 Task: Learn more about newsletters.
Action: Mouse moved to (223, 381)
Screenshot: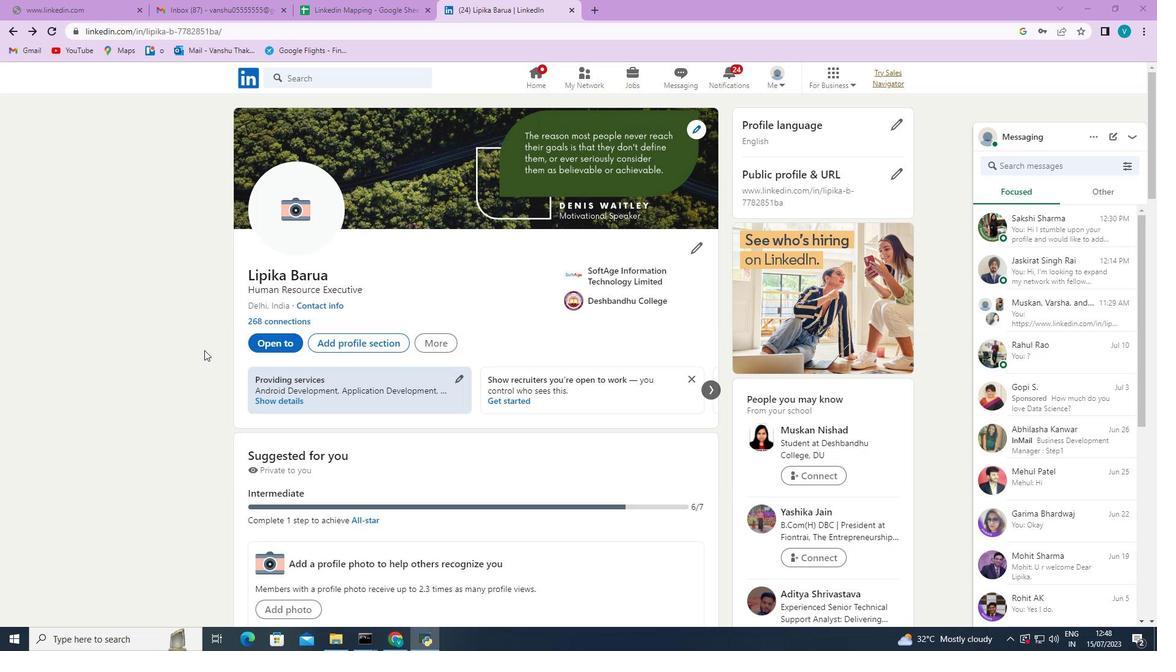 
Action: Mouse scrolled (223, 381) with delta (0, 0)
Screenshot: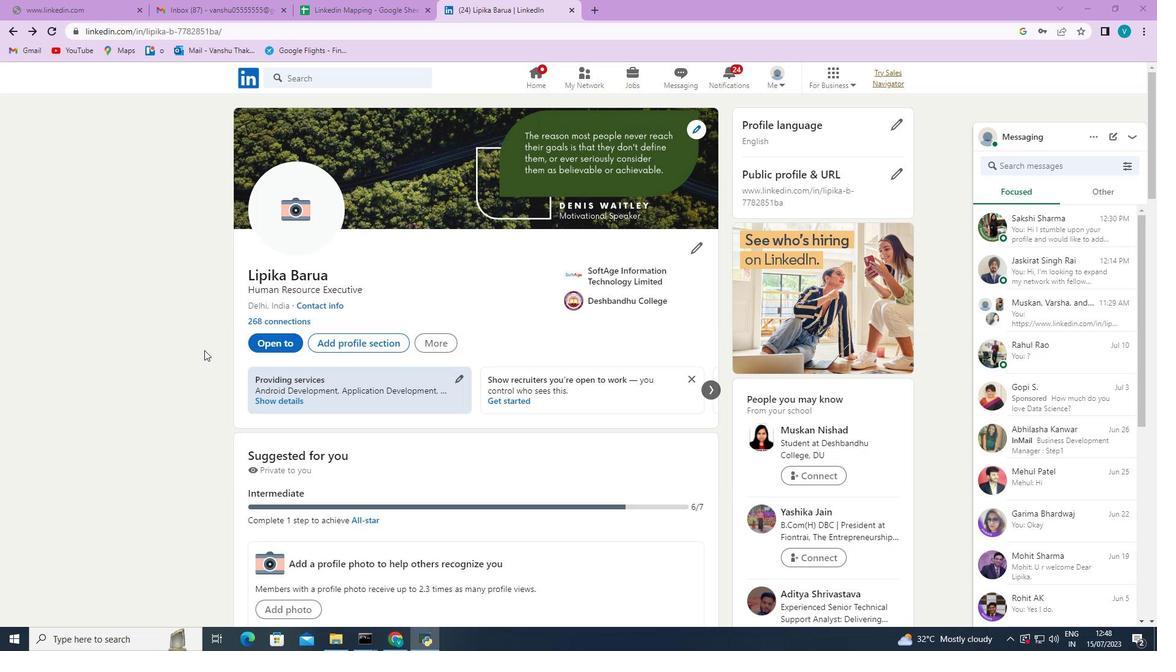 
Action: Mouse scrolled (223, 381) with delta (0, 0)
Screenshot: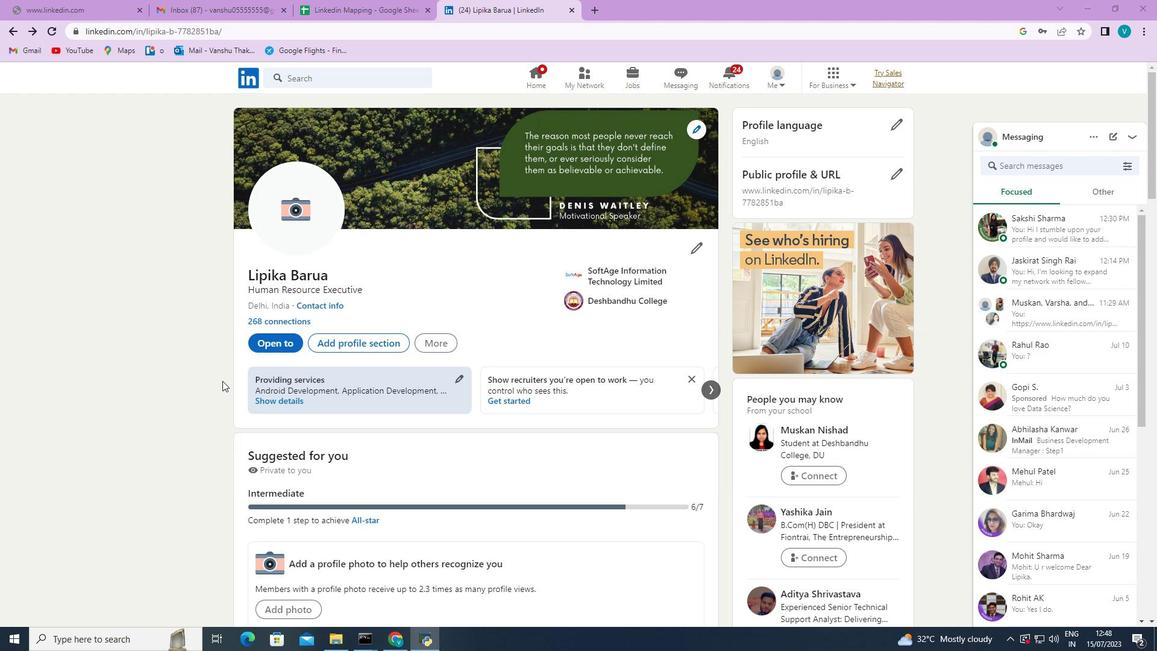 
Action: Mouse moved to (223, 385)
Screenshot: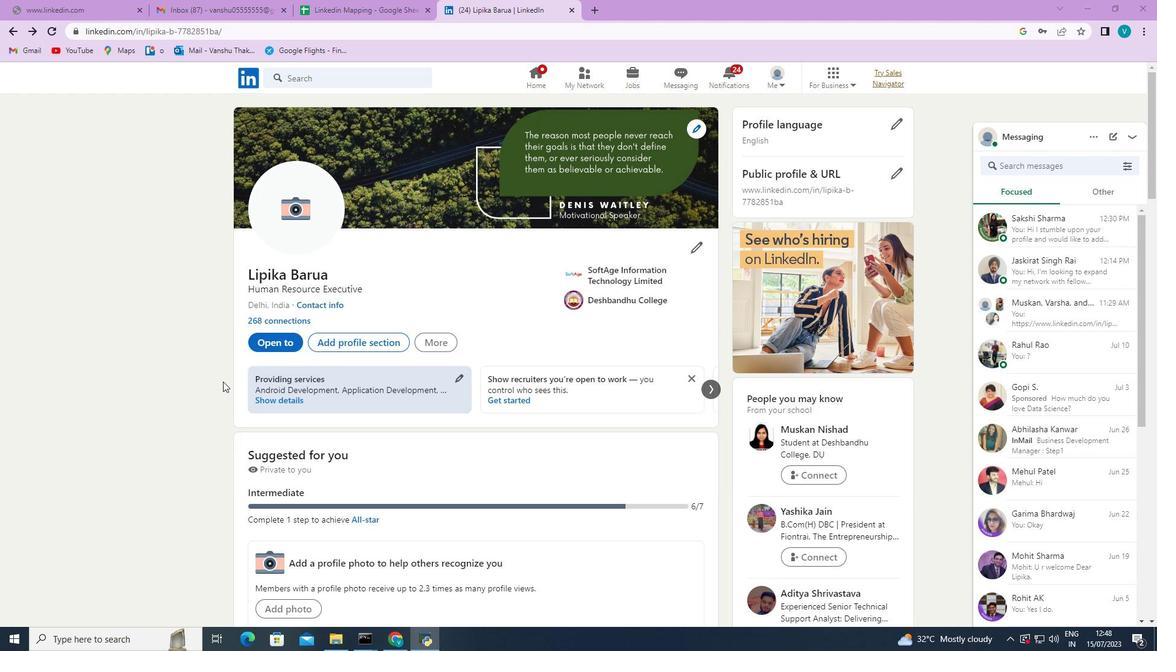 
Action: Mouse scrolled (223, 384) with delta (0, 0)
Screenshot: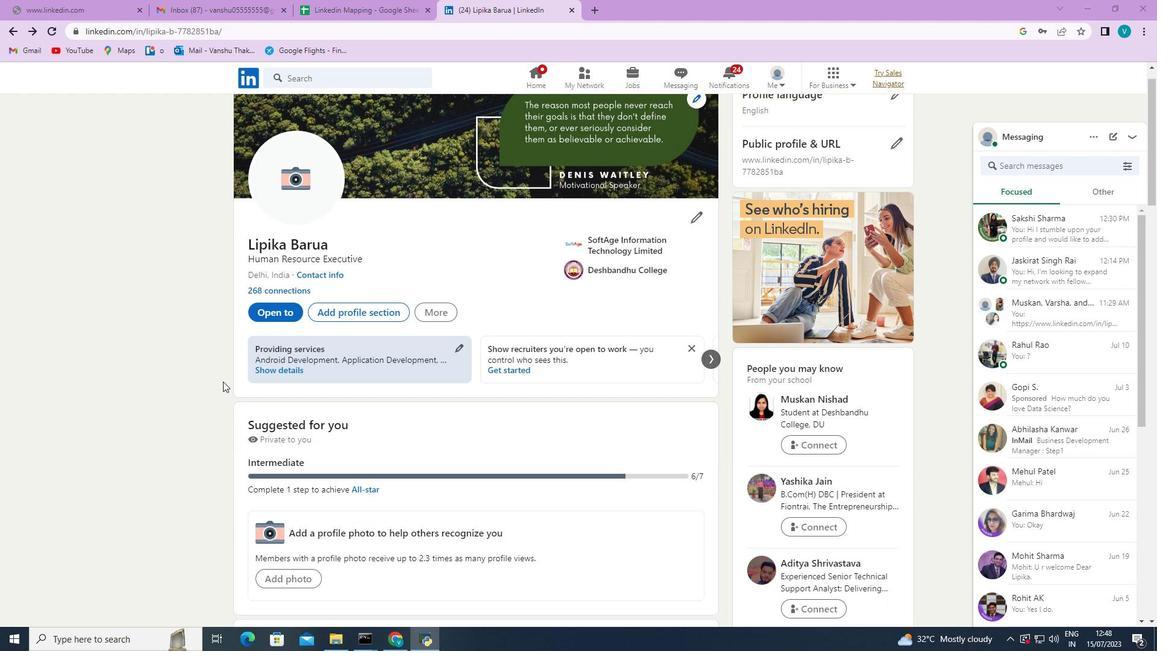 
Action: Mouse moved to (224, 387)
Screenshot: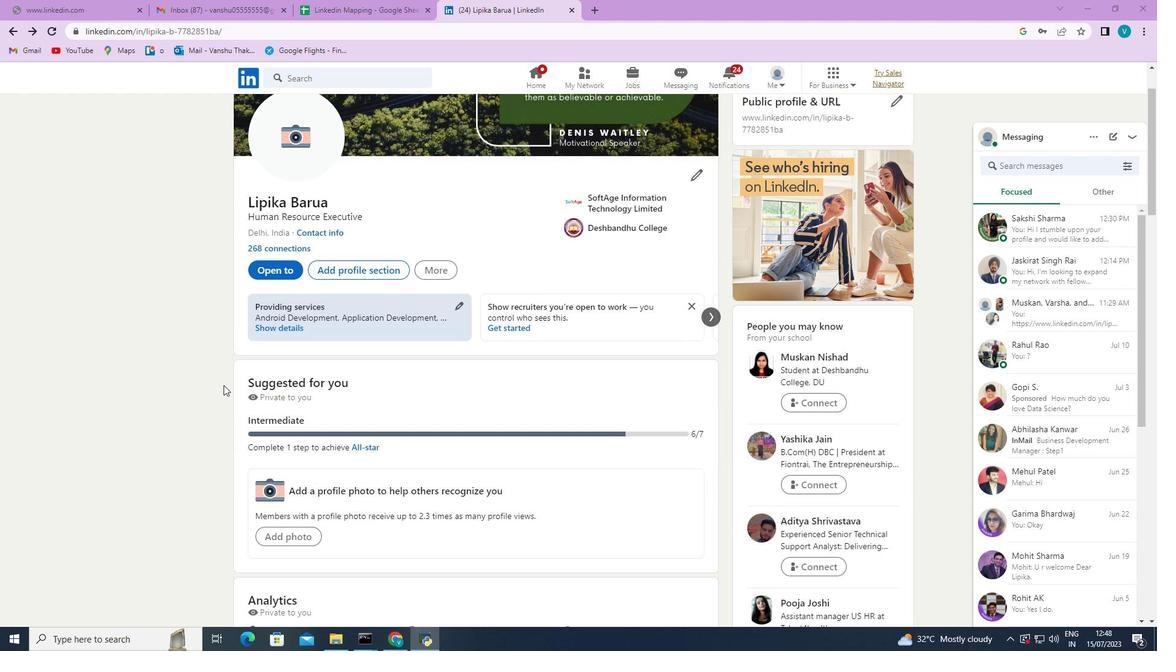 
Action: Mouse scrolled (224, 387) with delta (0, 0)
Screenshot: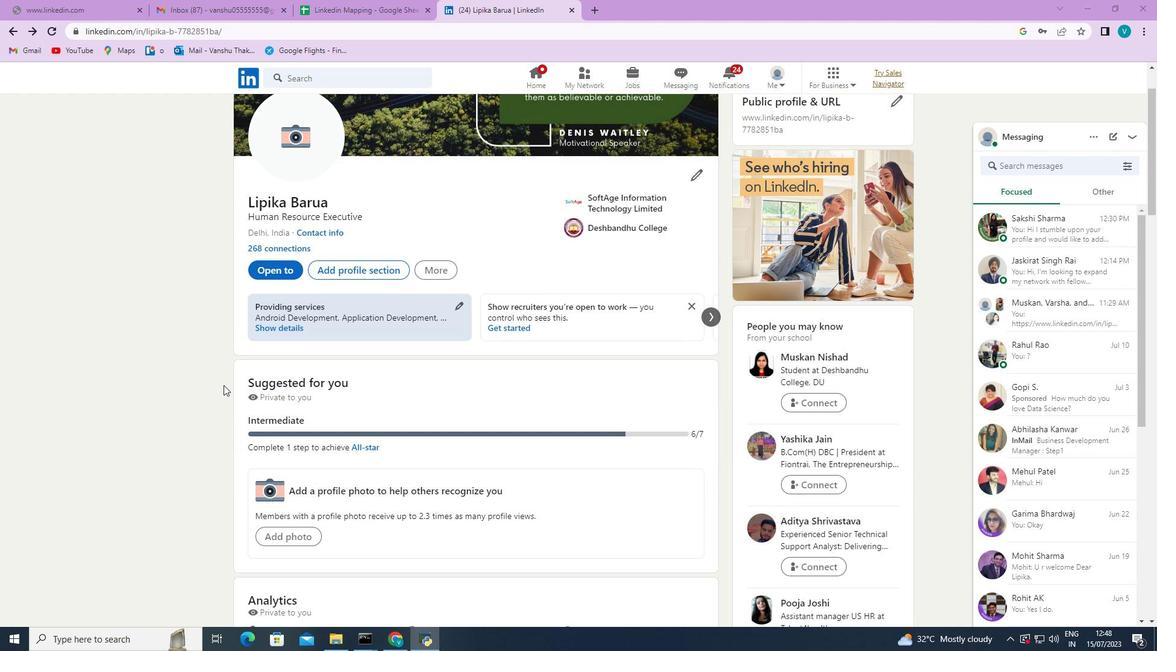 
Action: Mouse moved to (224, 389)
Screenshot: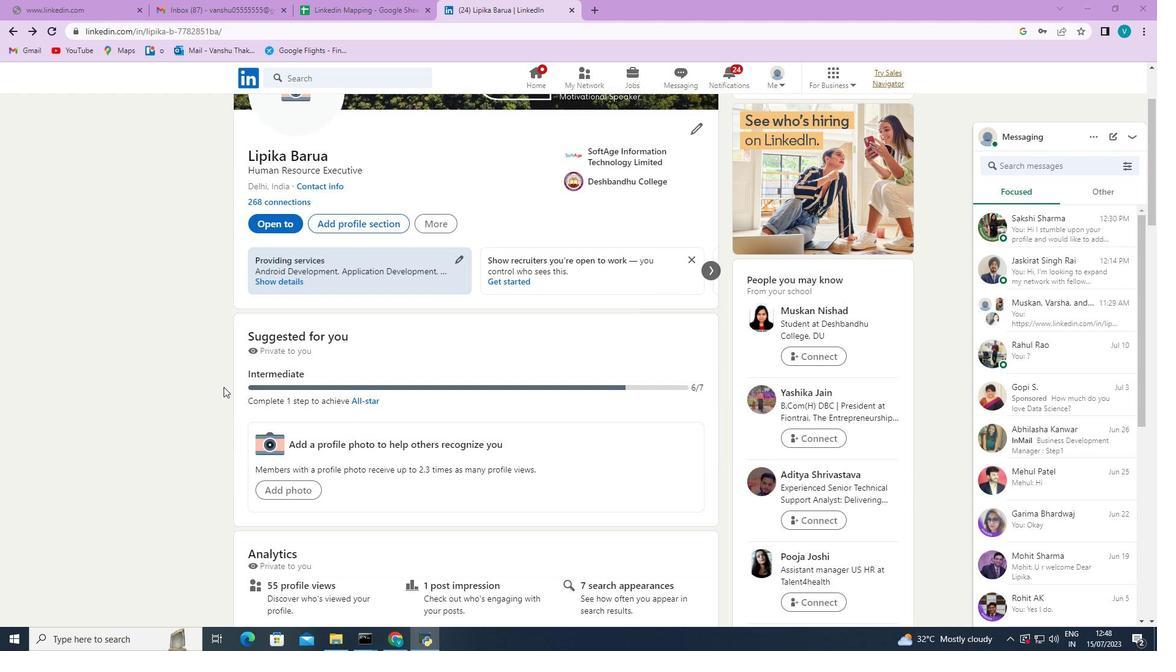 
Action: Mouse scrolled (224, 388) with delta (0, 0)
Screenshot: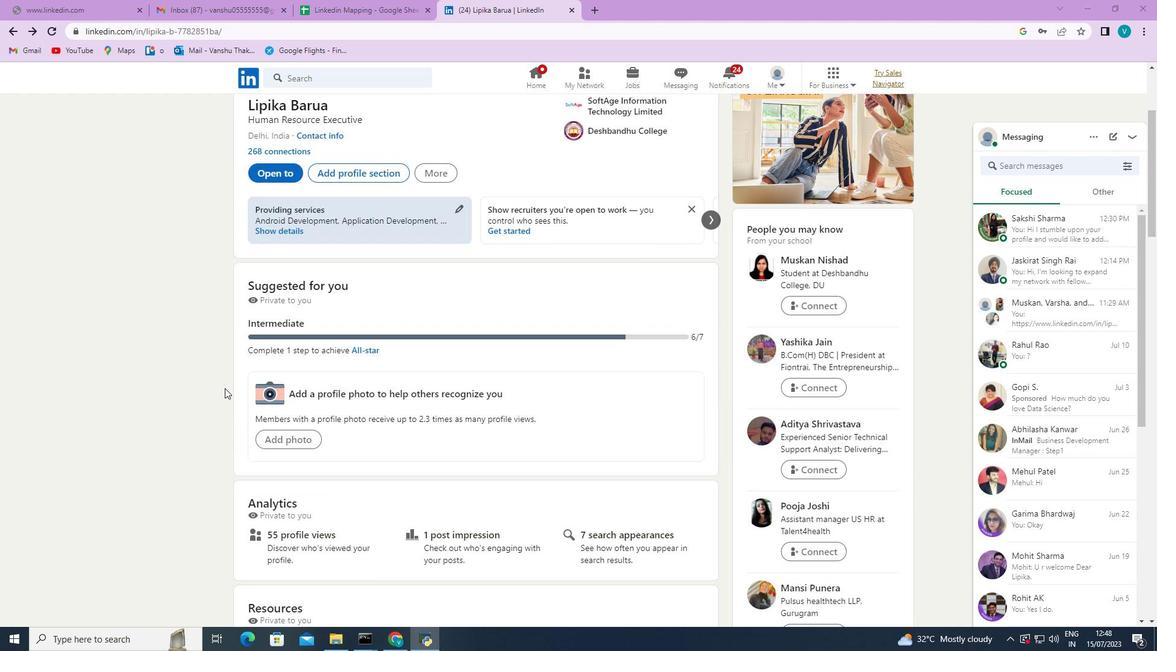 
Action: Mouse moved to (224, 390)
Screenshot: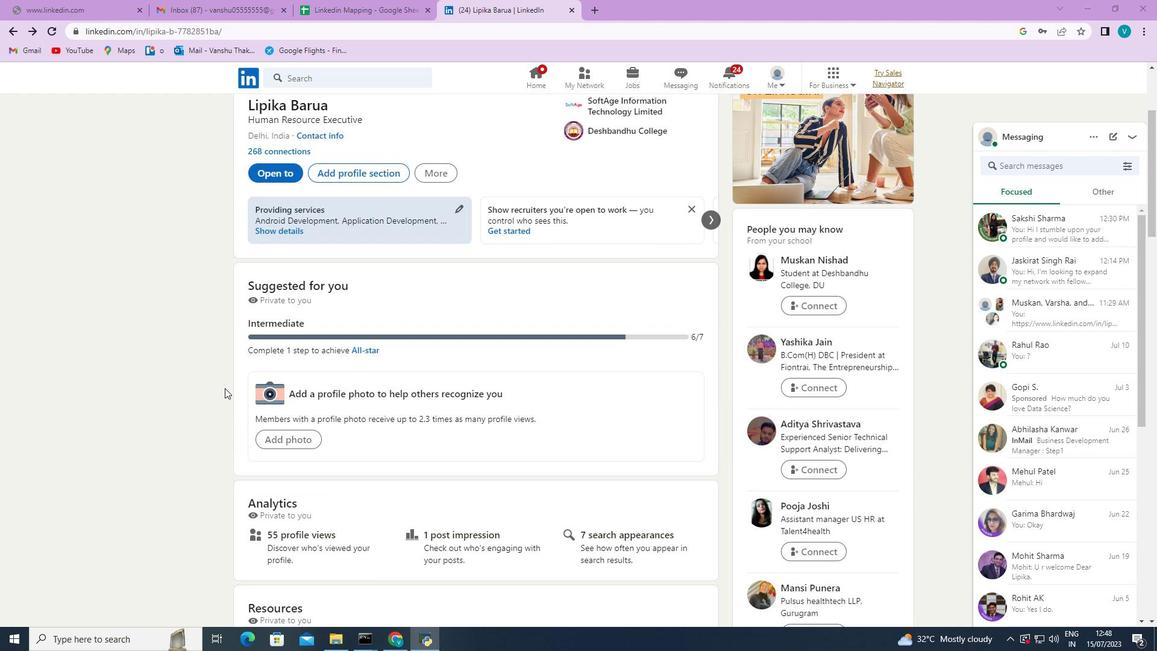 
Action: Mouse scrolled (224, 389) with delta (0, 0)
Screenshot: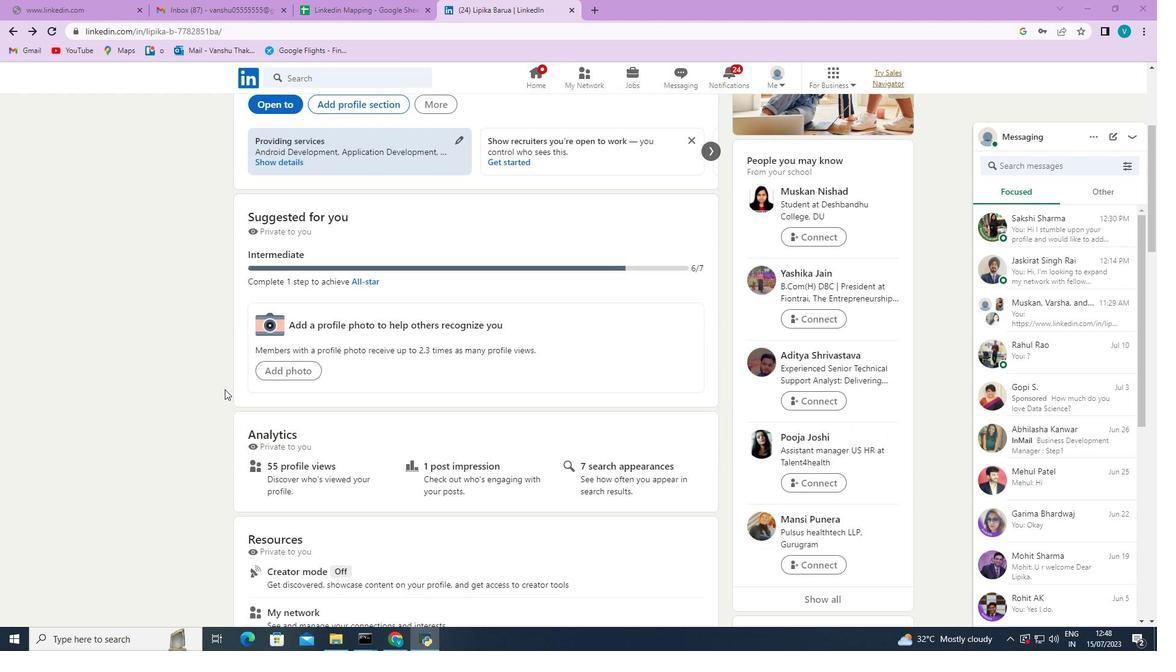 
Action: Mouse scrolled (224, 389) with delta (0, 0)
Screenshot: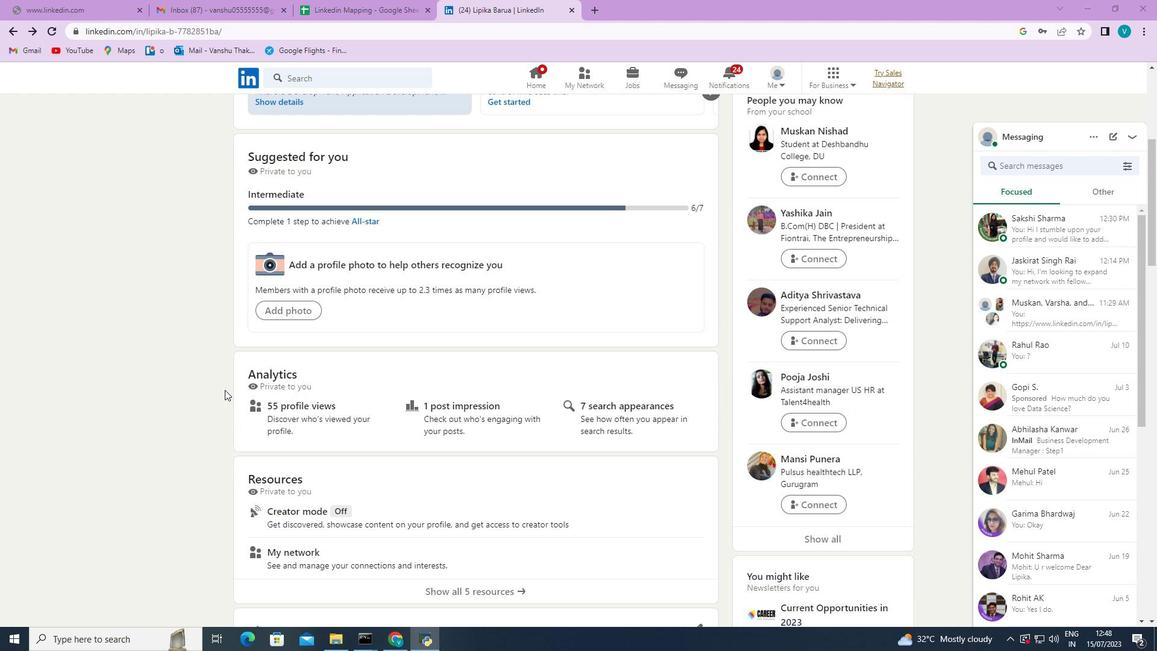 
Action: Mouse moved to (283, 388)
Screenshot: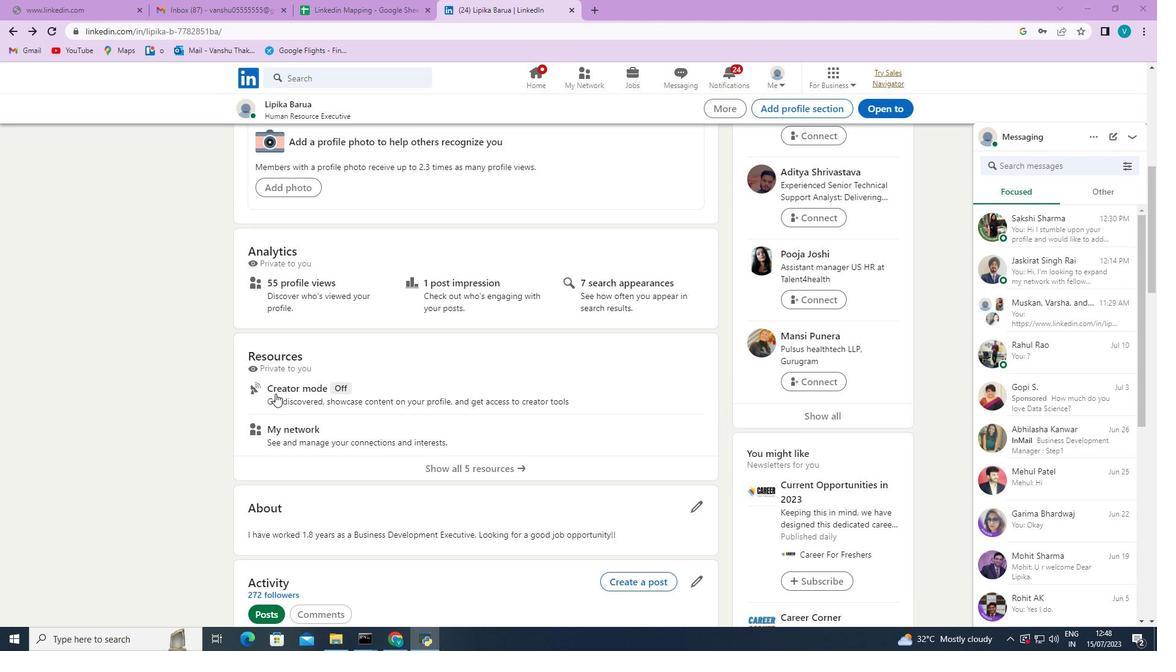 
Action: Mouse pressed left at (283, 388)
Screenshot: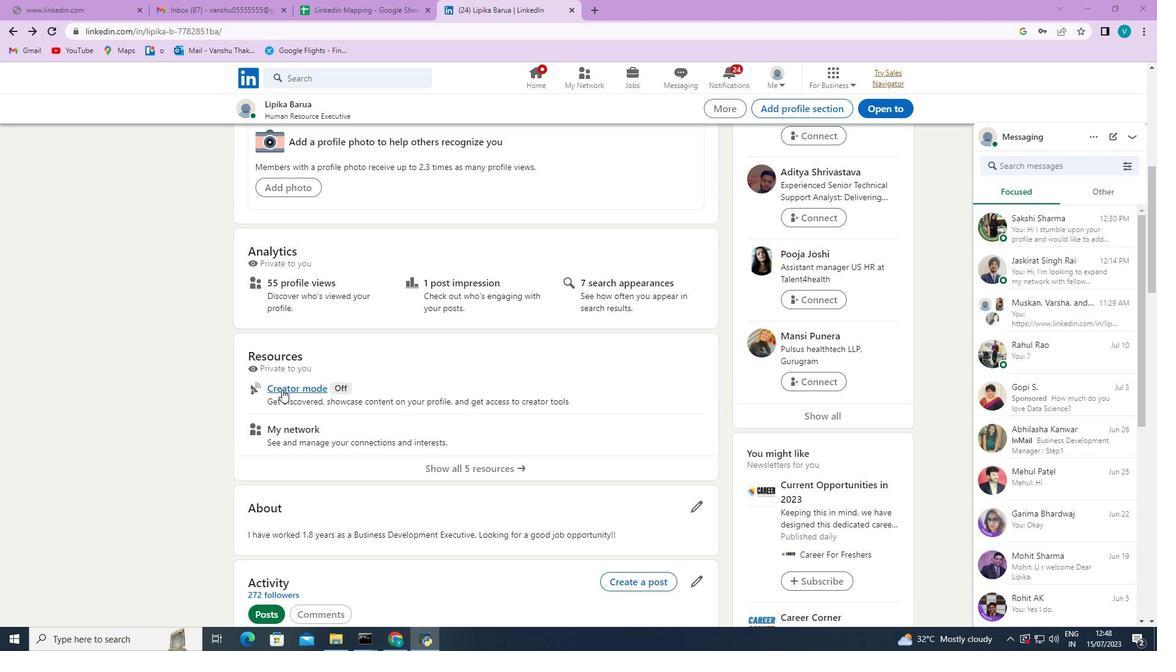 
Action: Mouse moved to (762, 528)
Screenshot: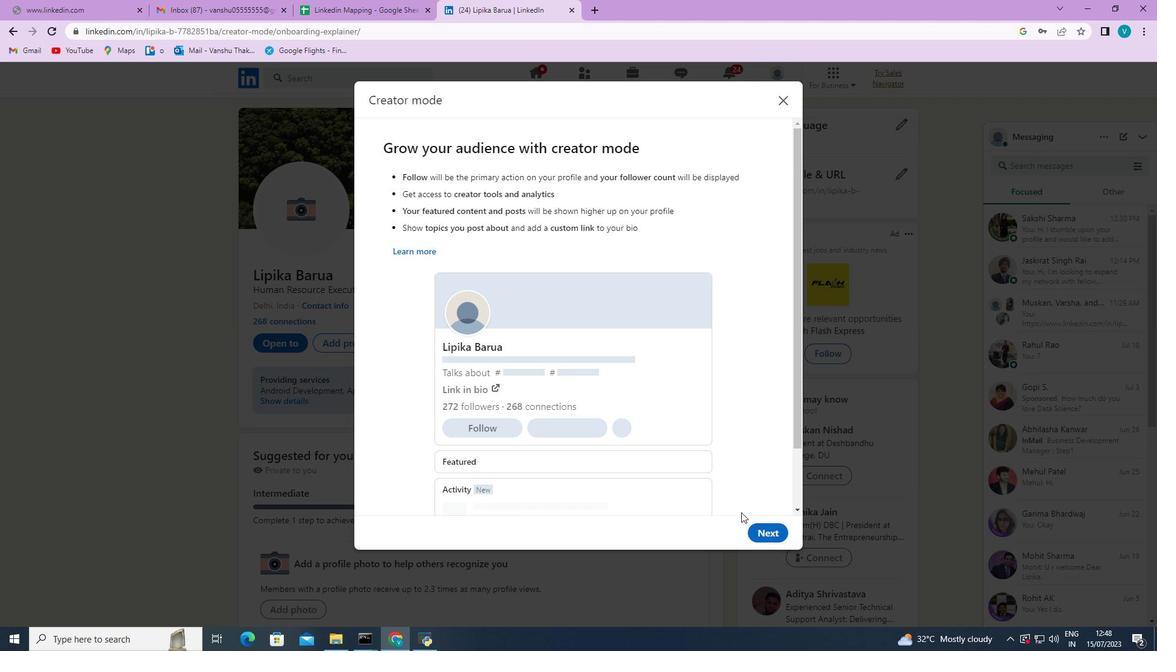 
Action: Mouse pressed left at (762, 528)
Screenshot: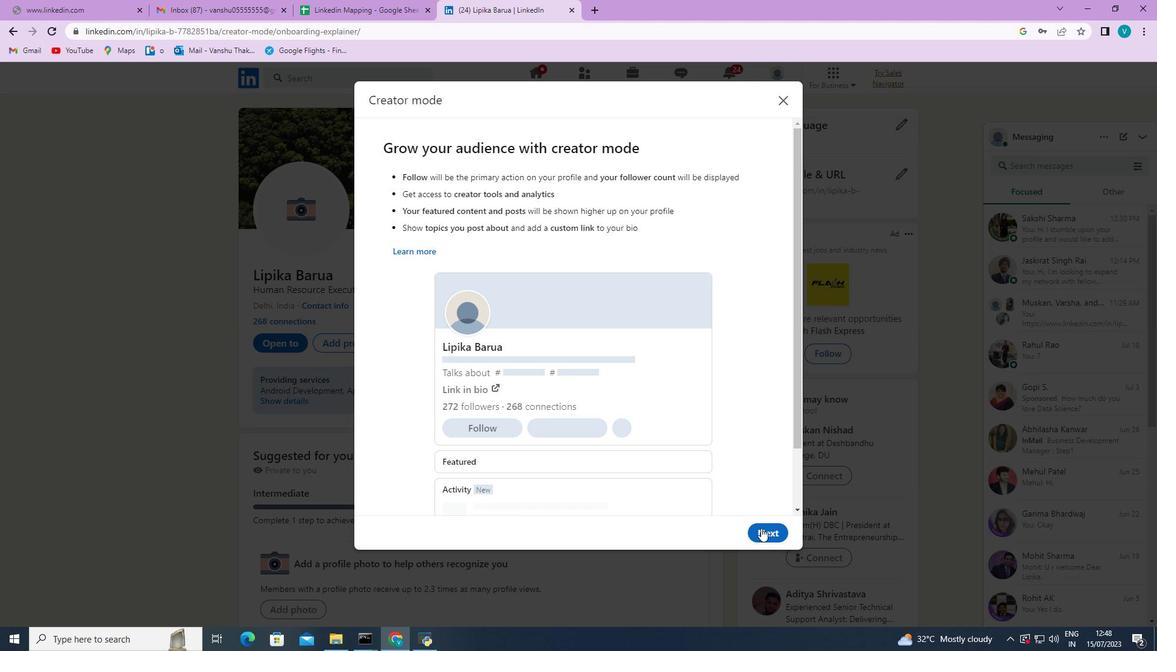 
Action: Mouse moved to (774, 372)
Screenshot: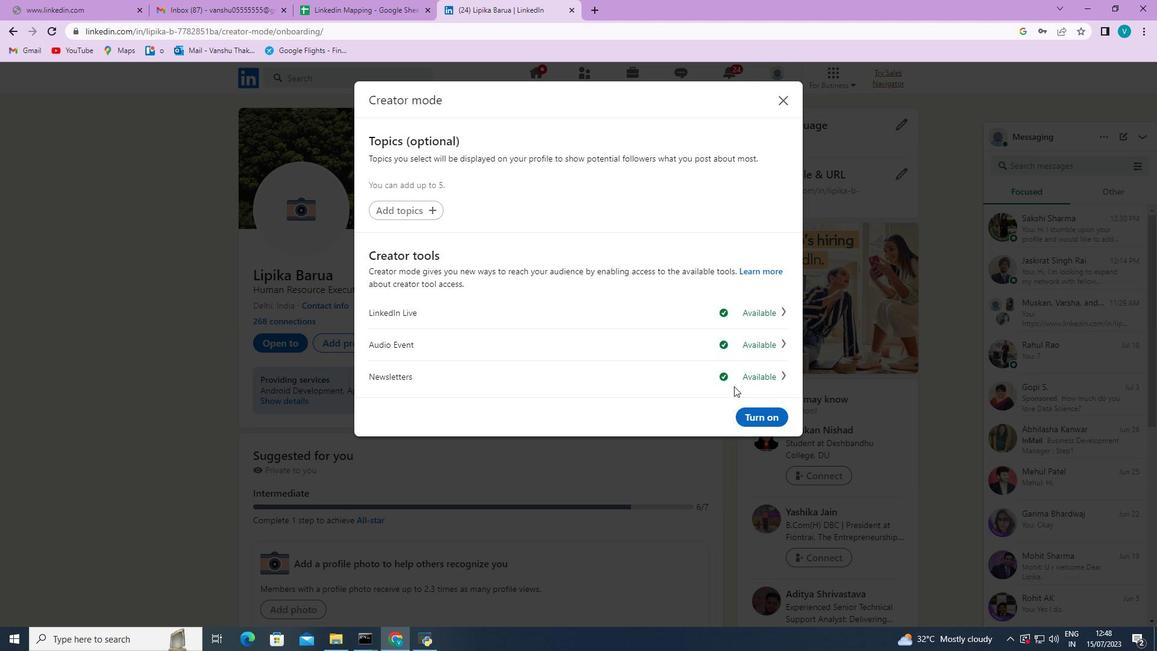 
Action: Mouse pressed left at (774, 372)
Screenshot: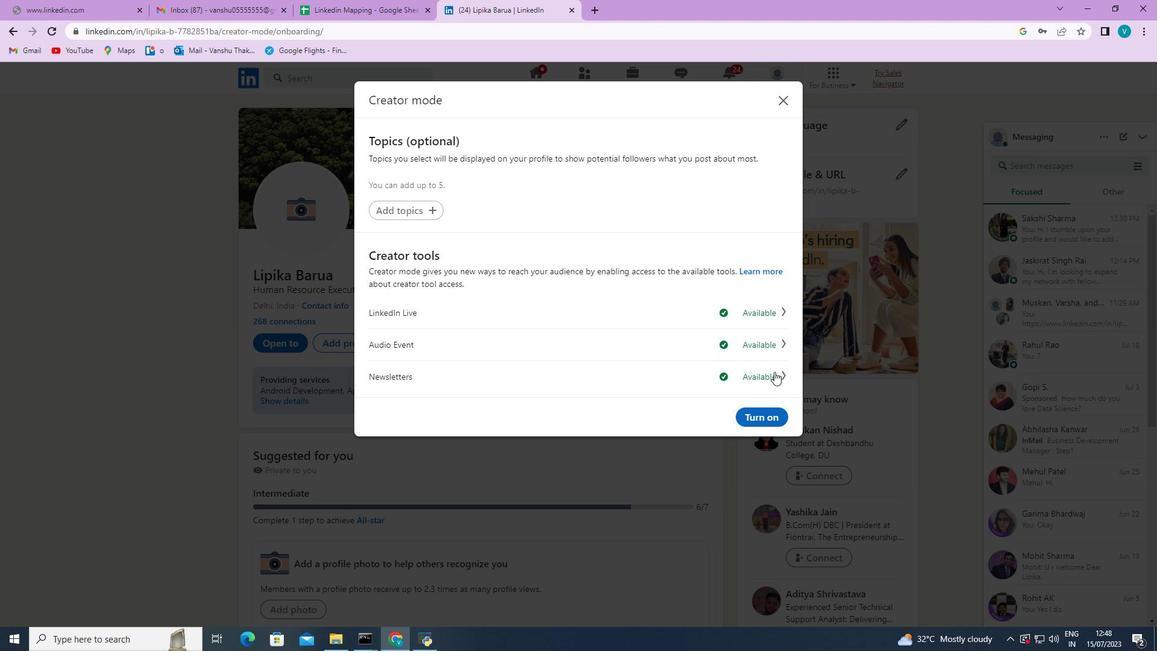 
Action: Mouse moved to (625, 277)
Screenshot: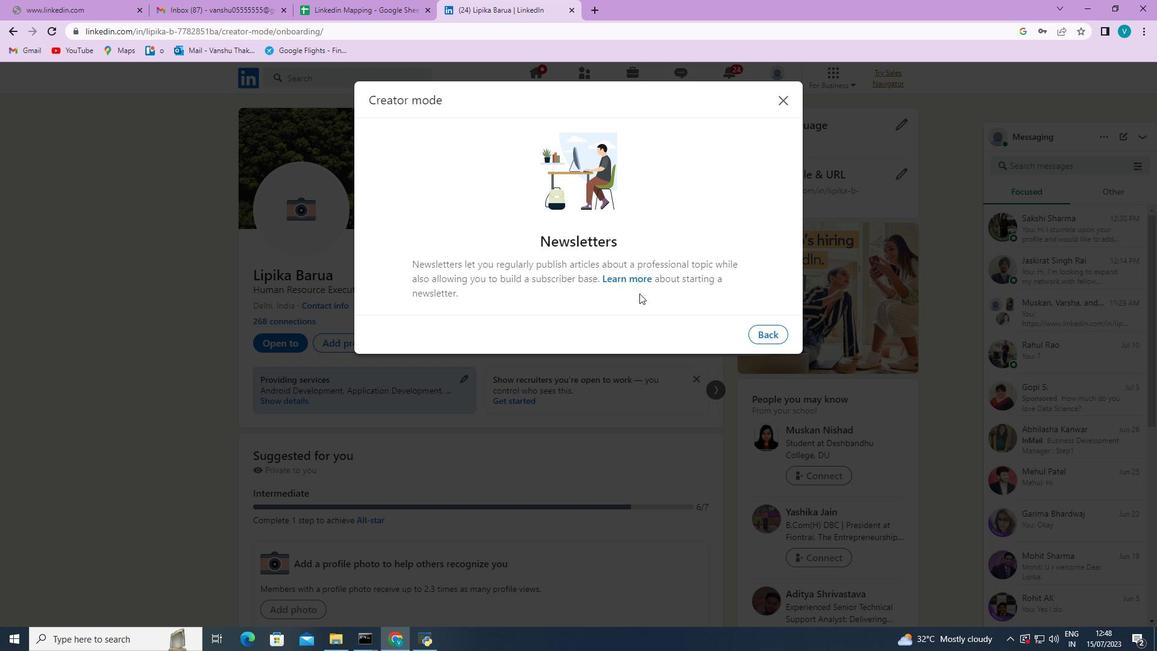 
Action: Mouse pressed left at (625, 277)
Screenshot: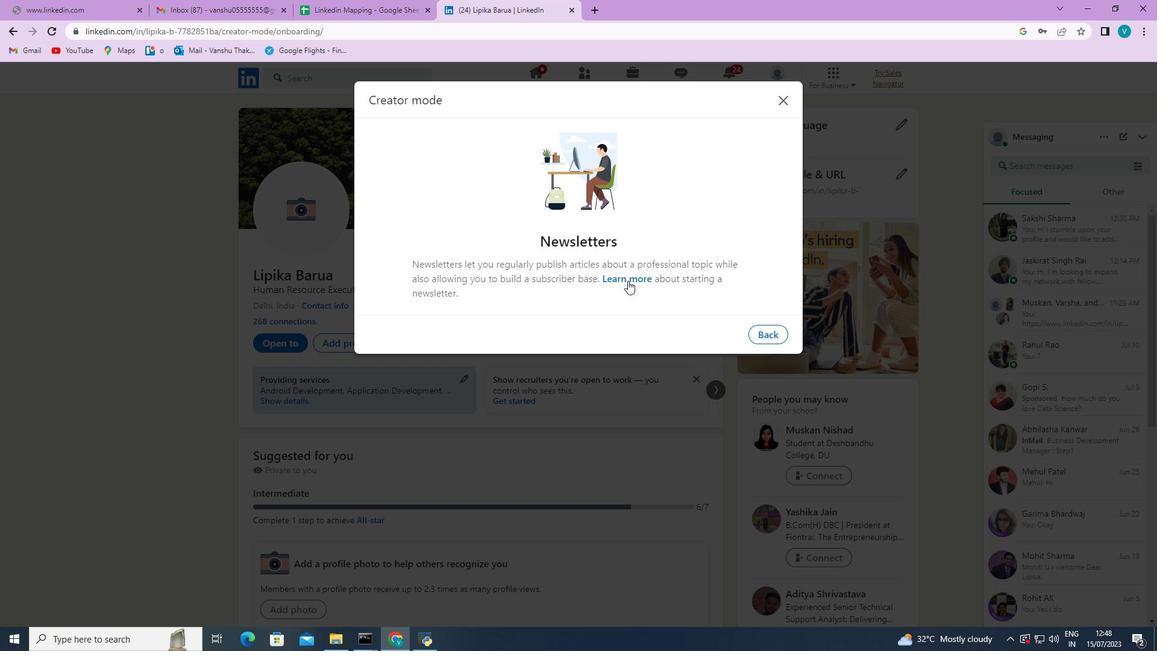 
Action: Mouse moved to (864, 383)
Screenshot: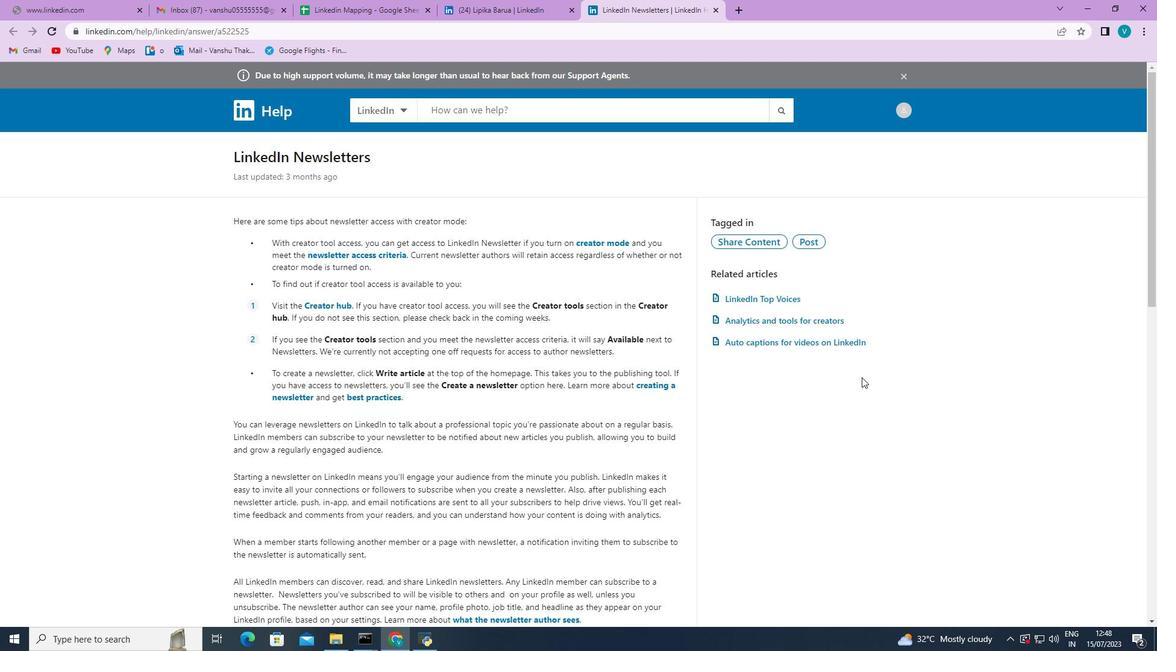 
Action: Mouse scrolled (864, 382) with delta (0, 0)
Screenshot: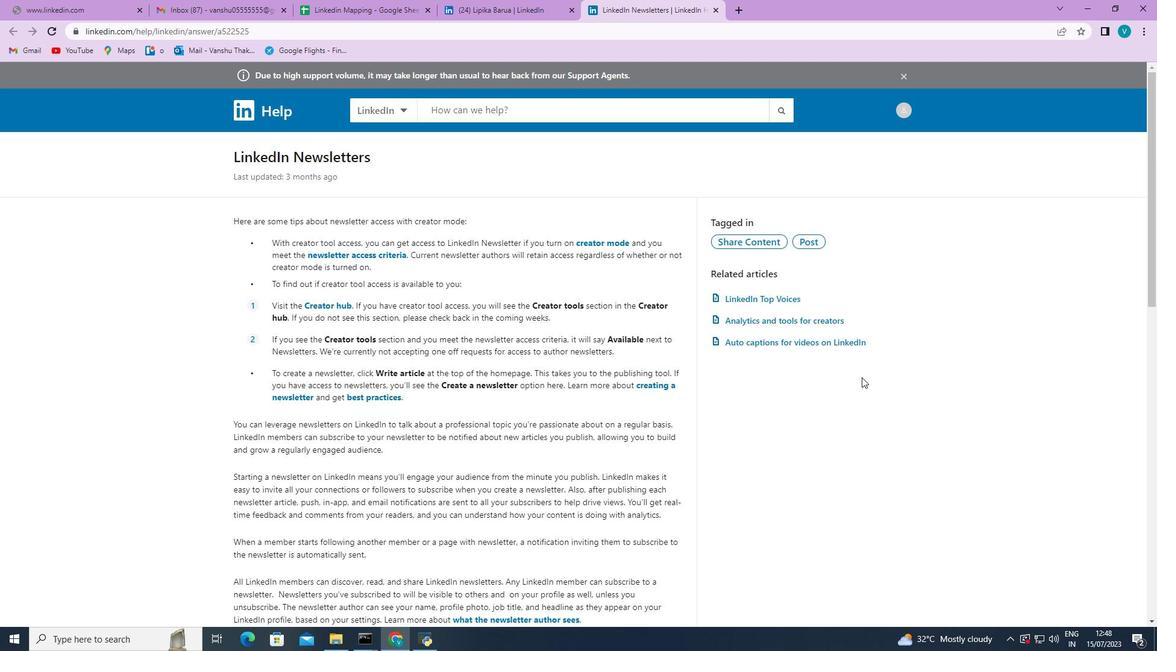 
Action: Mouse moved to (868, 388)
Screenshot: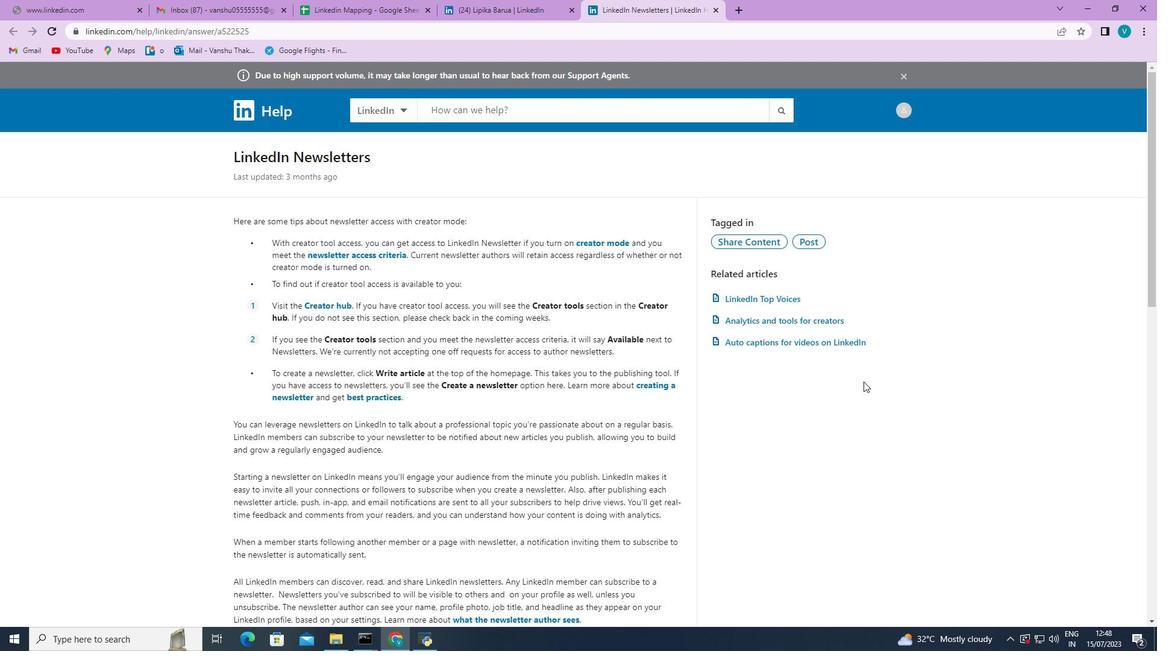 
Action: Mouse scrolled (868, 387) with delta (0, 0)
Screenshot: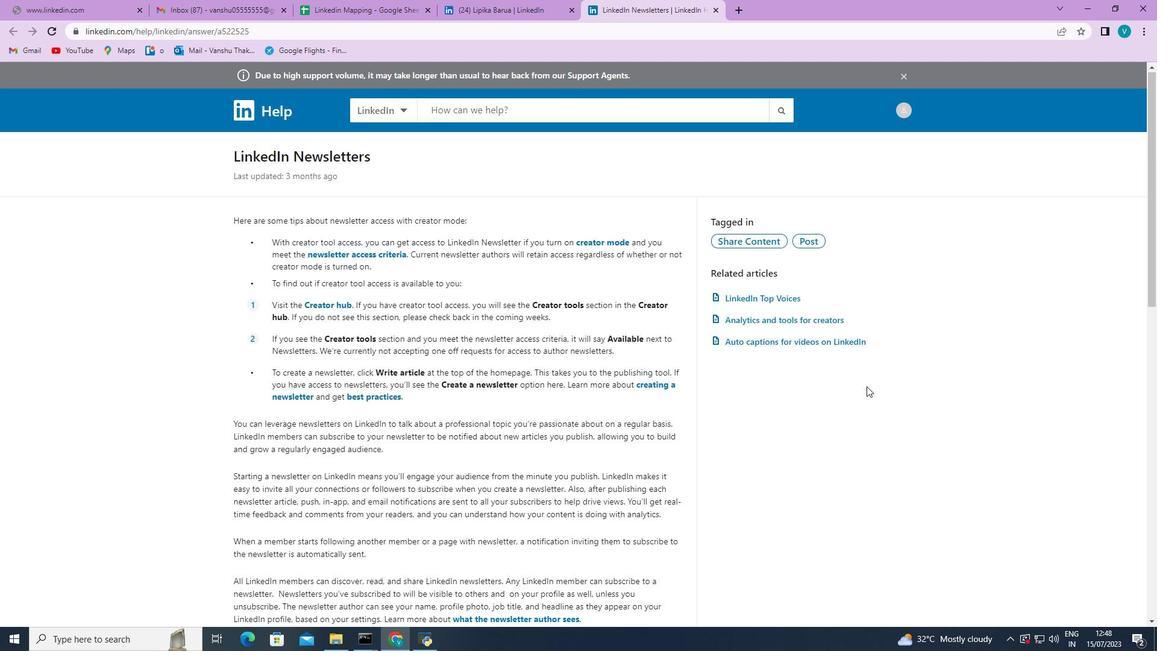 
Action: Mouse moved to (869, 390)
Screenshot: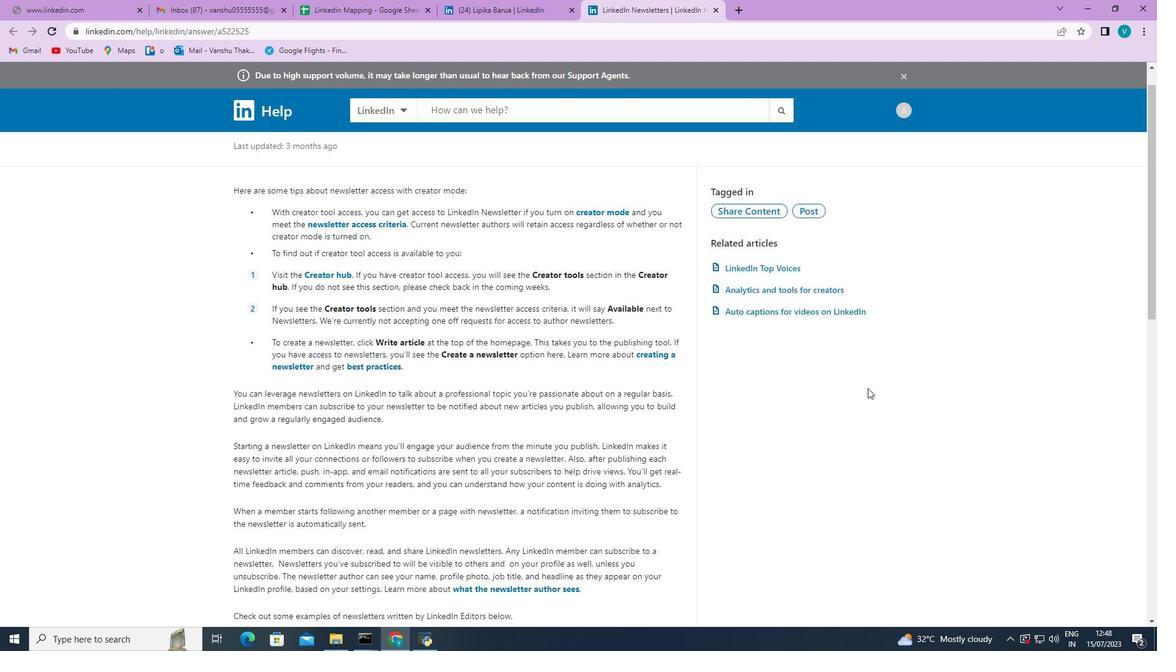 
Action: Mouse scrolled (869, 390) with delta (0, 0)
Screenshot: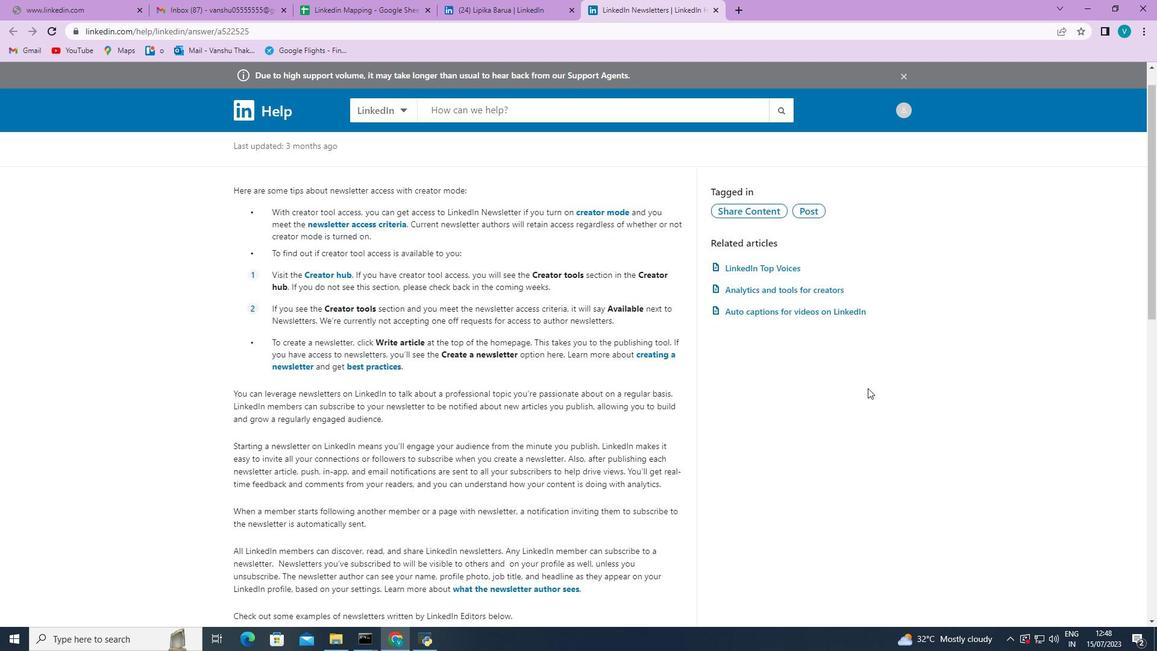 
Action: Mouse moved to (870, 390)
Screenshot: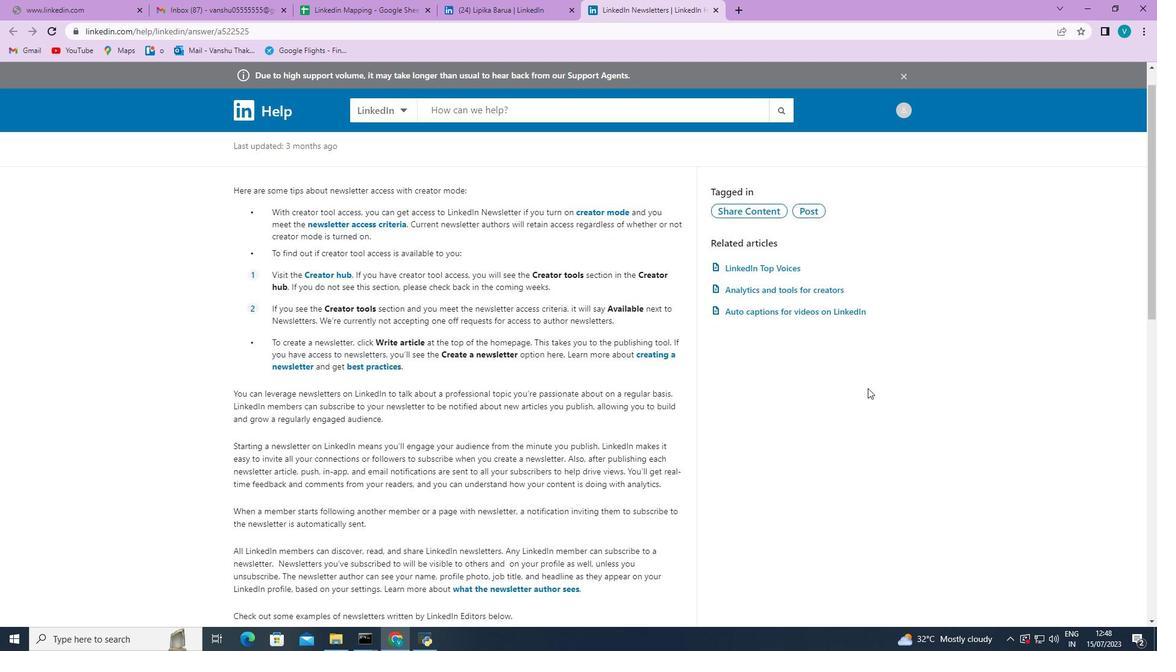 
Action: Mouse scrolled (870, 390) with delta (0, 0)
Screenshot: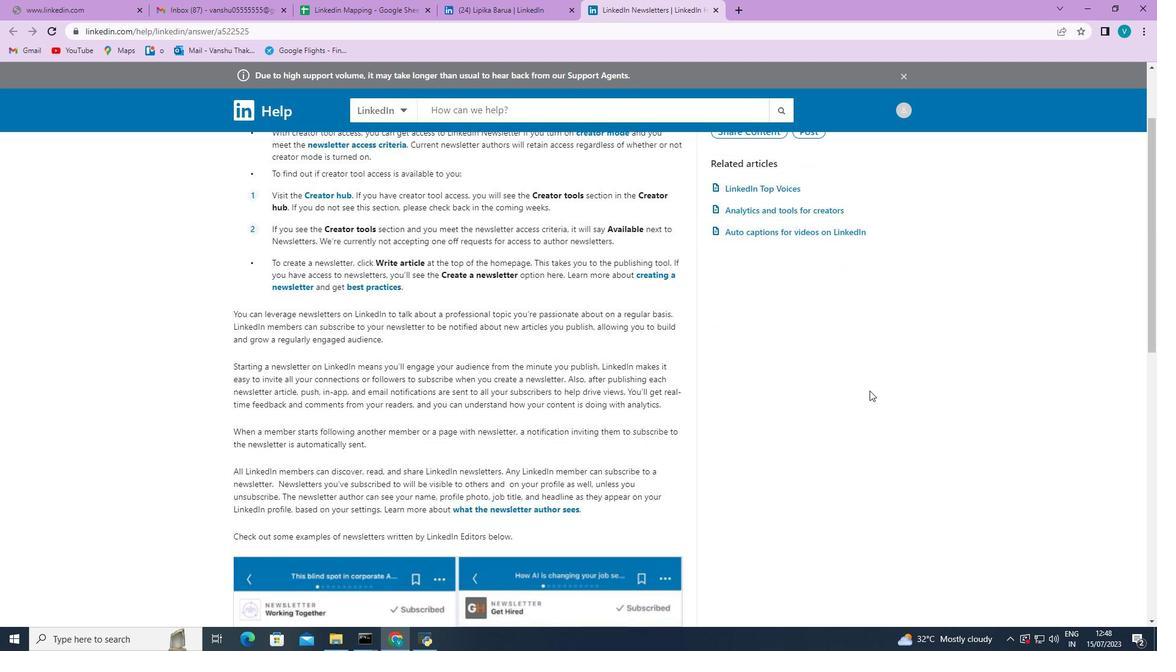 
Action: Mouse scrolled (870, 390) with delta (0, 0)
Screenshot: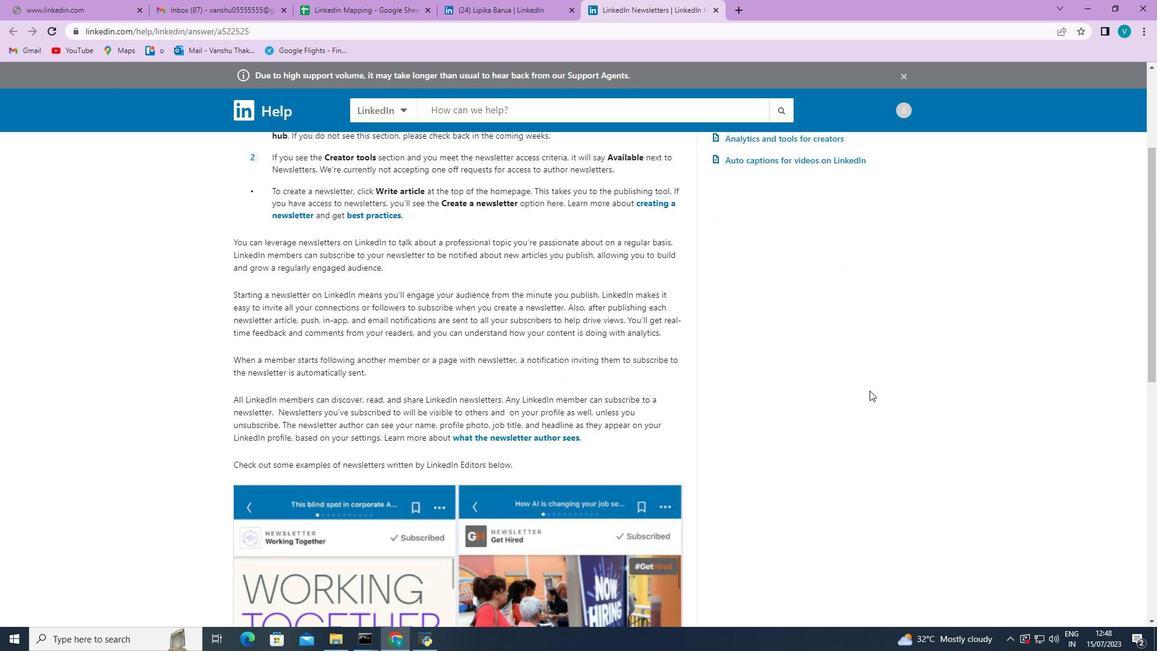 
Action: Mouse moved to (870, 391)
Screenshot: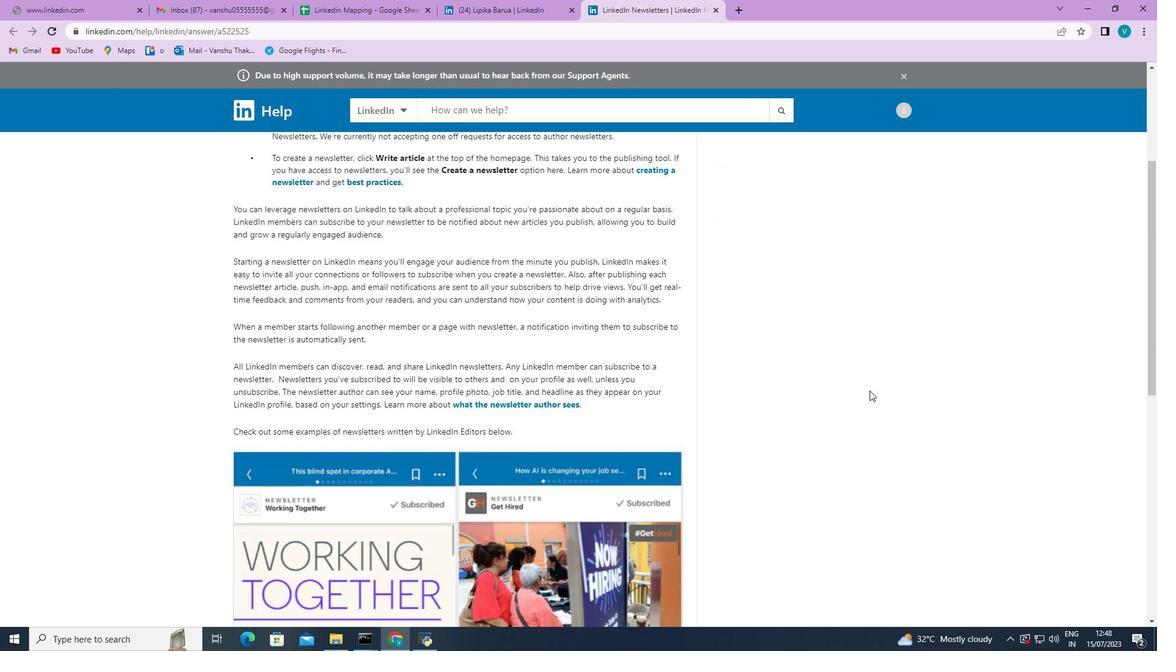 
Action: Mouse scrolled (870, 391) with delta (0, 0)
Screenshot: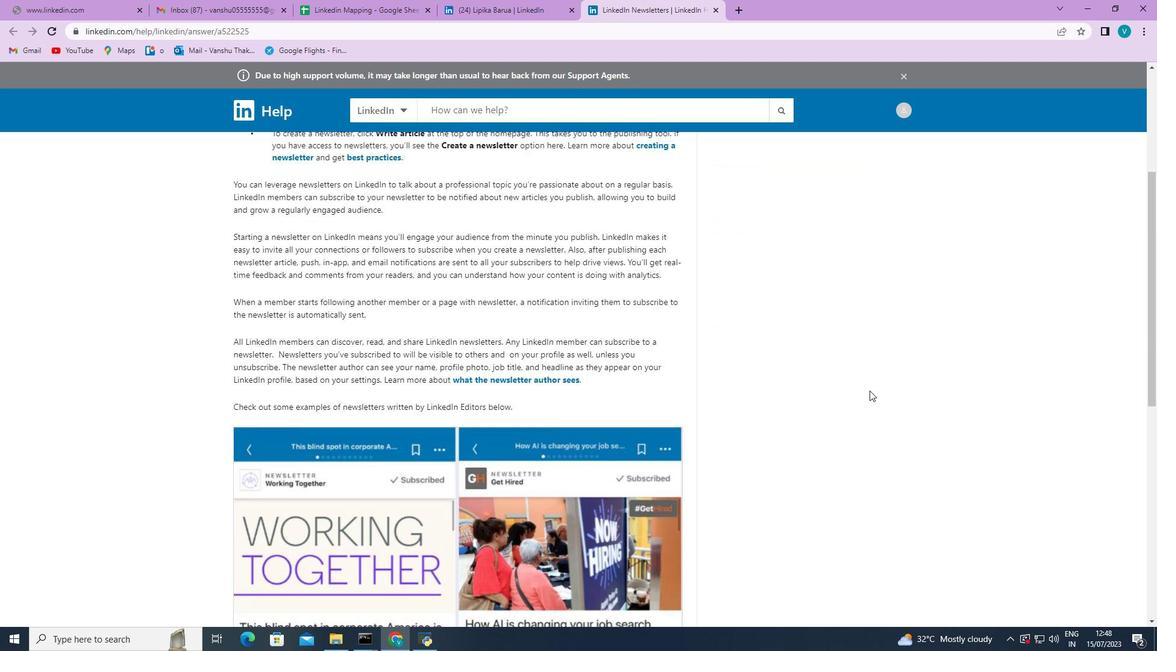 
Action: Mouse moved to (876, 422)
Screenshot: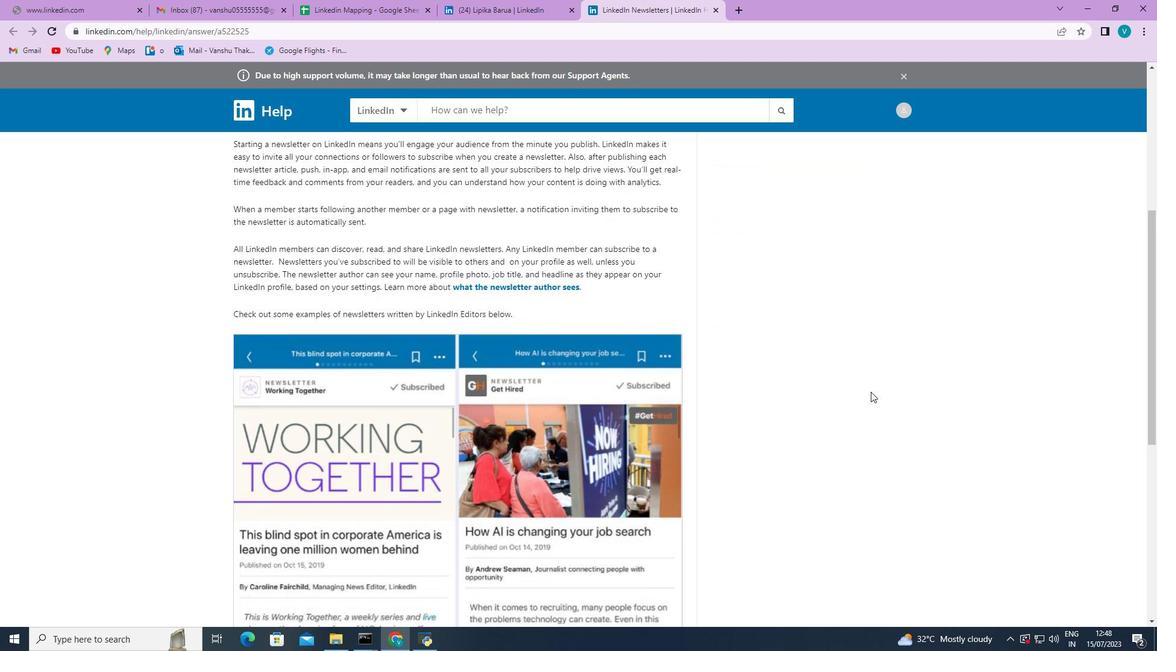 
Action: Mouse scrolled (871, 391) with delta (0, 0)
Screenshot: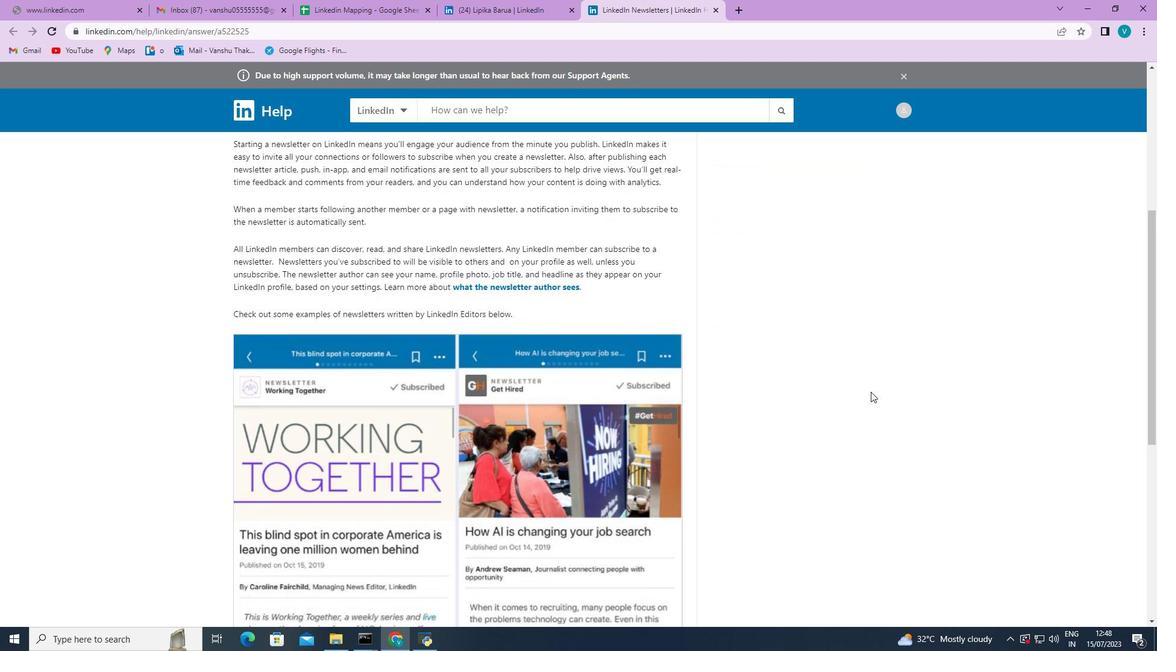 
Action: Mouse moved to (791, 479)
Screenshot: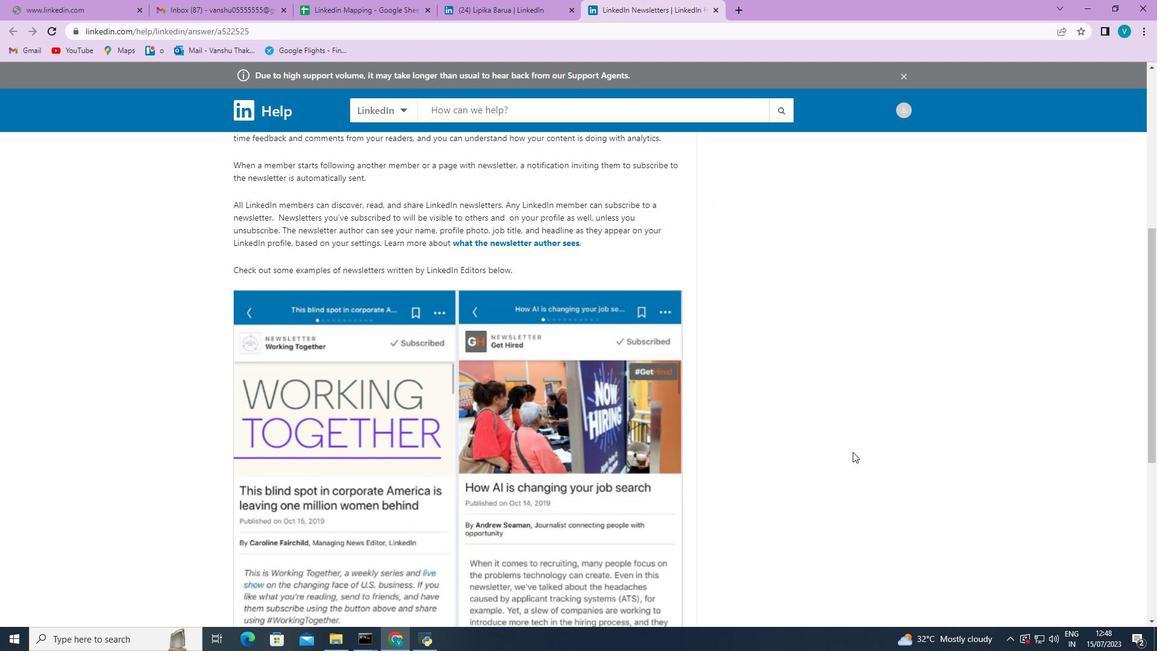 
Action: Mouse scrolled (791, 478) with delta (0, 0)
Screenshot: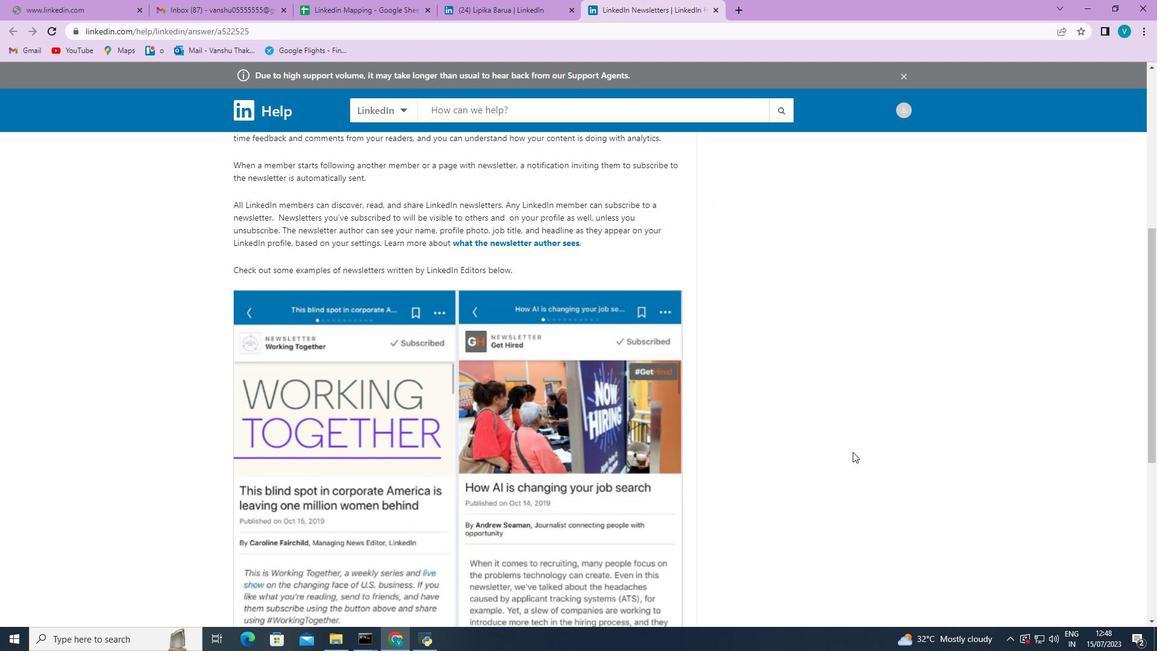 
Action: Mouse moved to (761, 486)
Screenshot: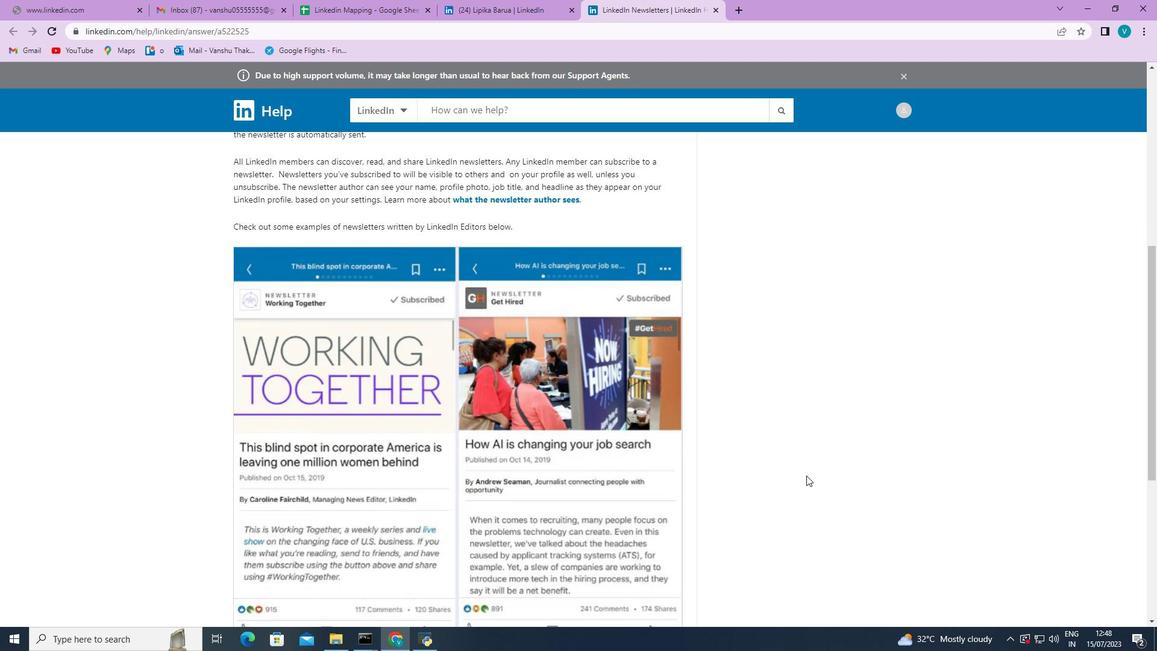 
Action: Mouse scrolled (761, 486) with delta (0, 0)
Screenshot: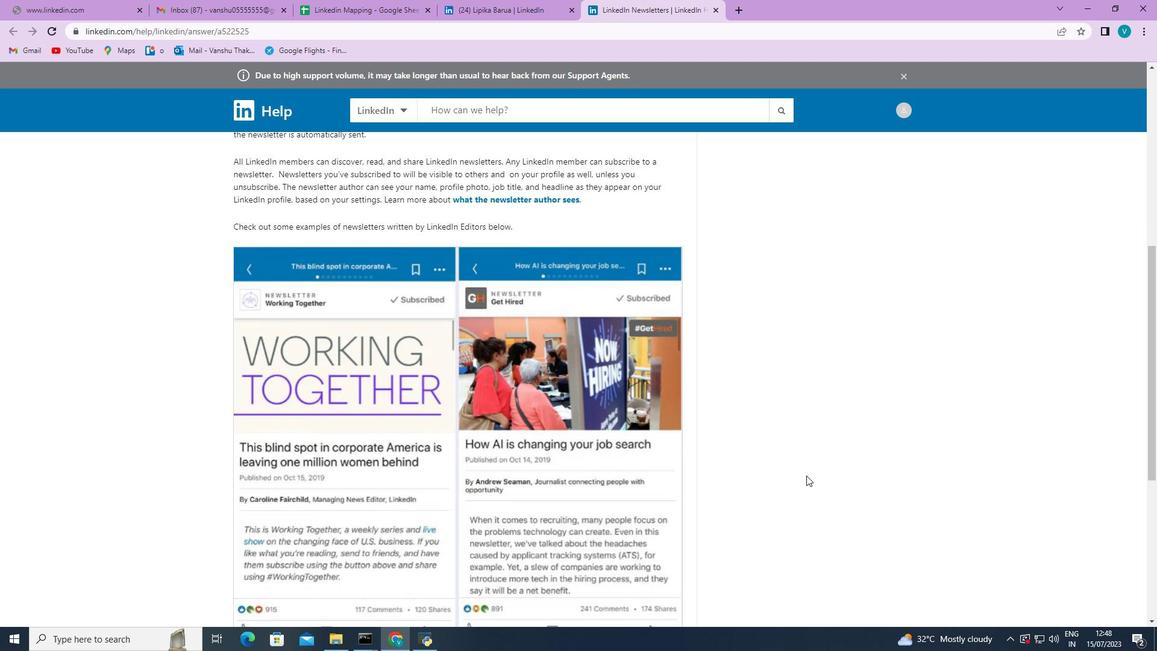 
Action: Mouse moved to (742, 489)
Screenshot: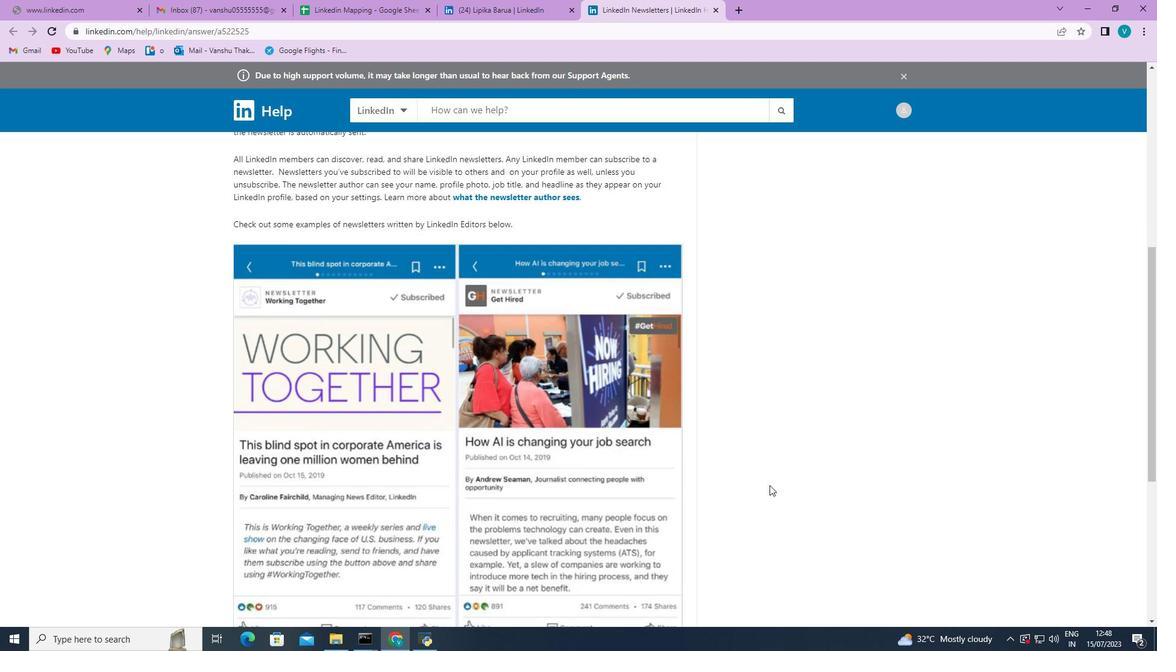 
Action: Mouse scrolled (742, 489) with delta (0, 0)
Screenshot: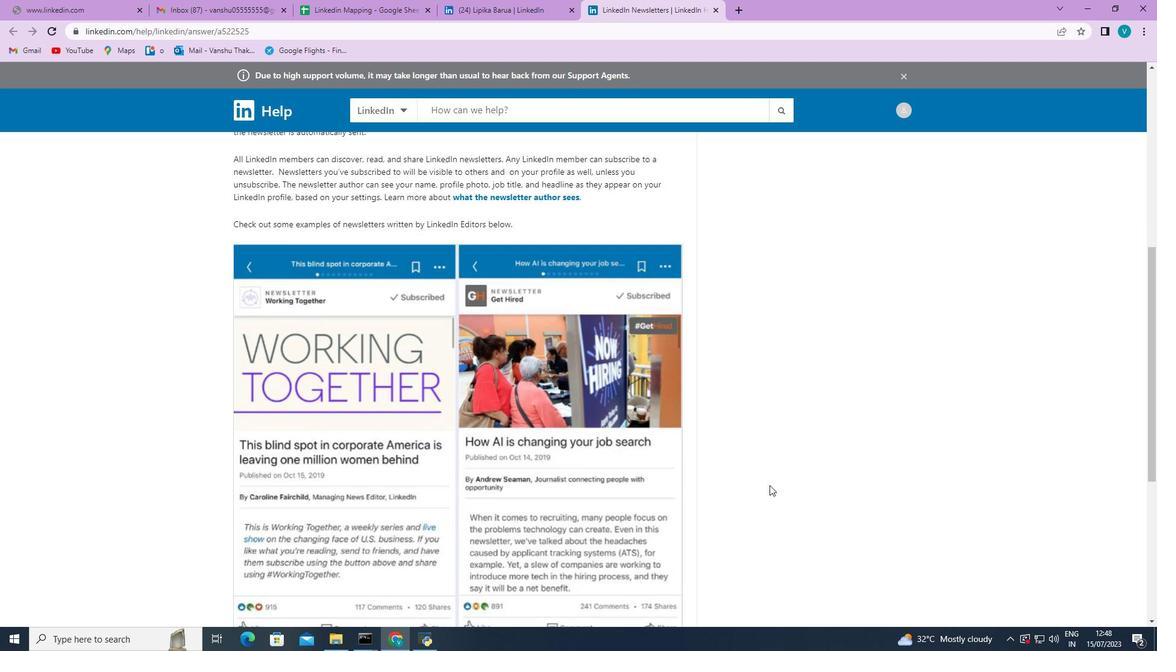
Action: Mouse moved to (728, 489)
Screenshot: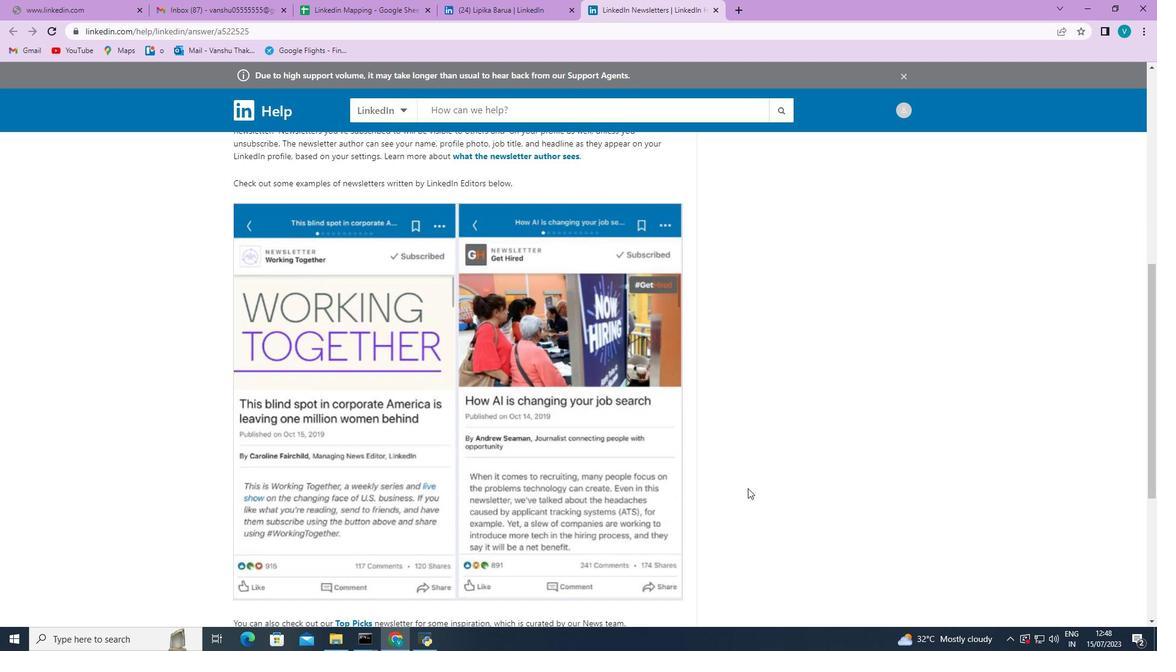 
Action: Mouse scrolled (728, 489) with delta (0, 0)
Screenshot: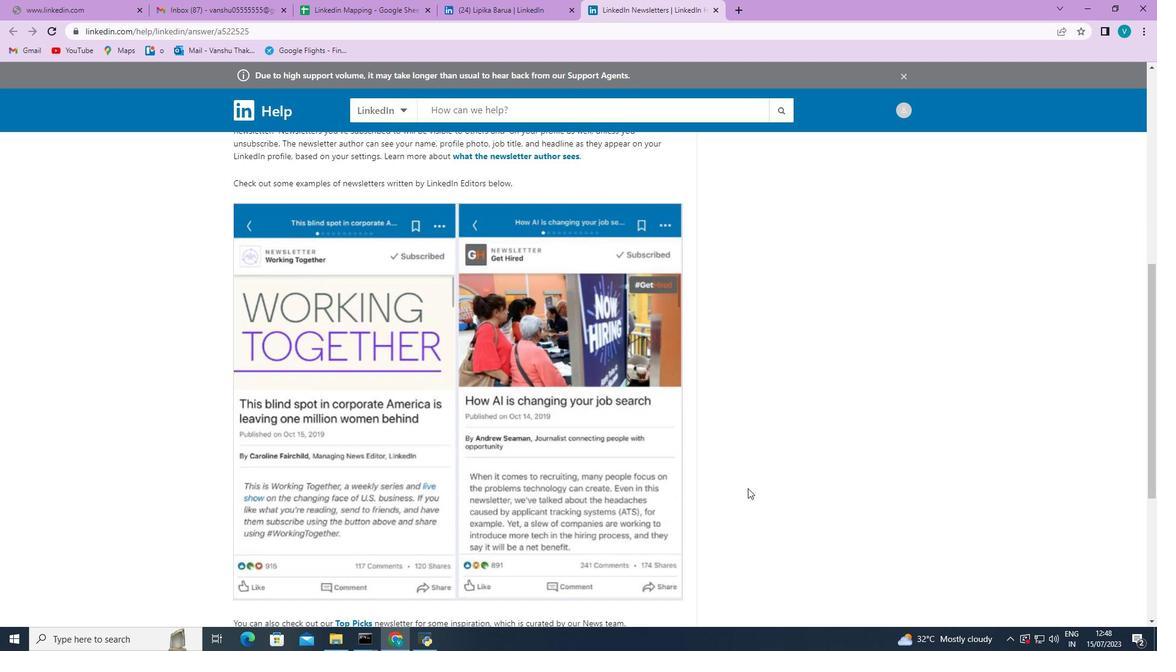 
Action: Mouse moved to (721, 490)
Screenshot: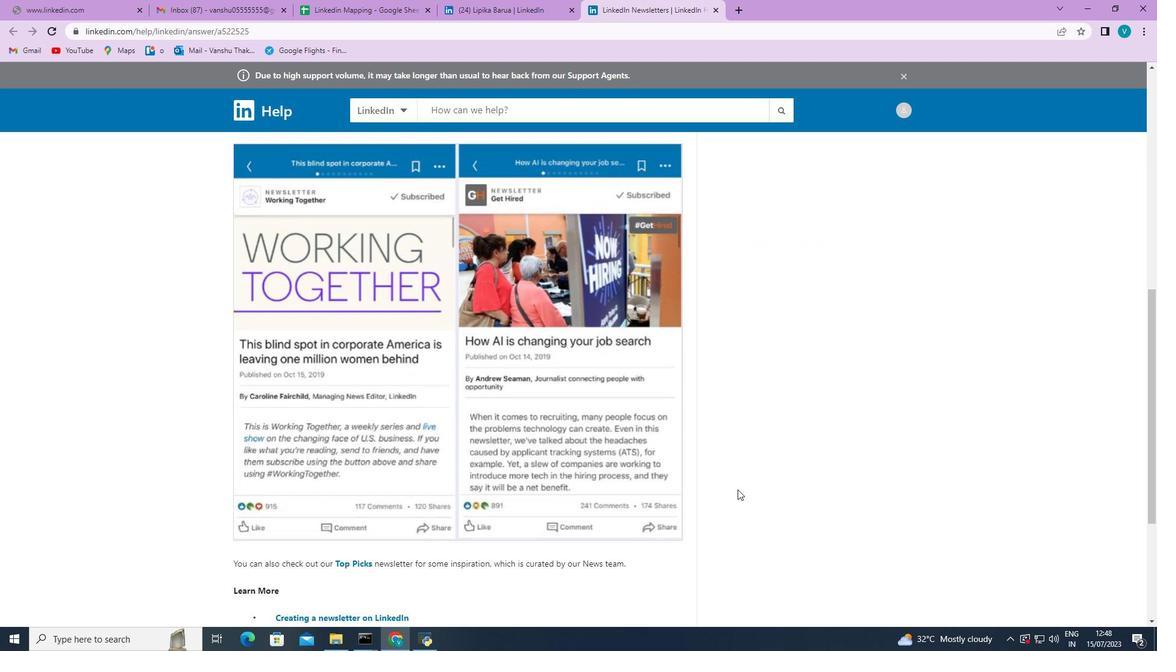 
Action: Mouse scrolled (721, 489) with delta (0, 0)
Screenshot: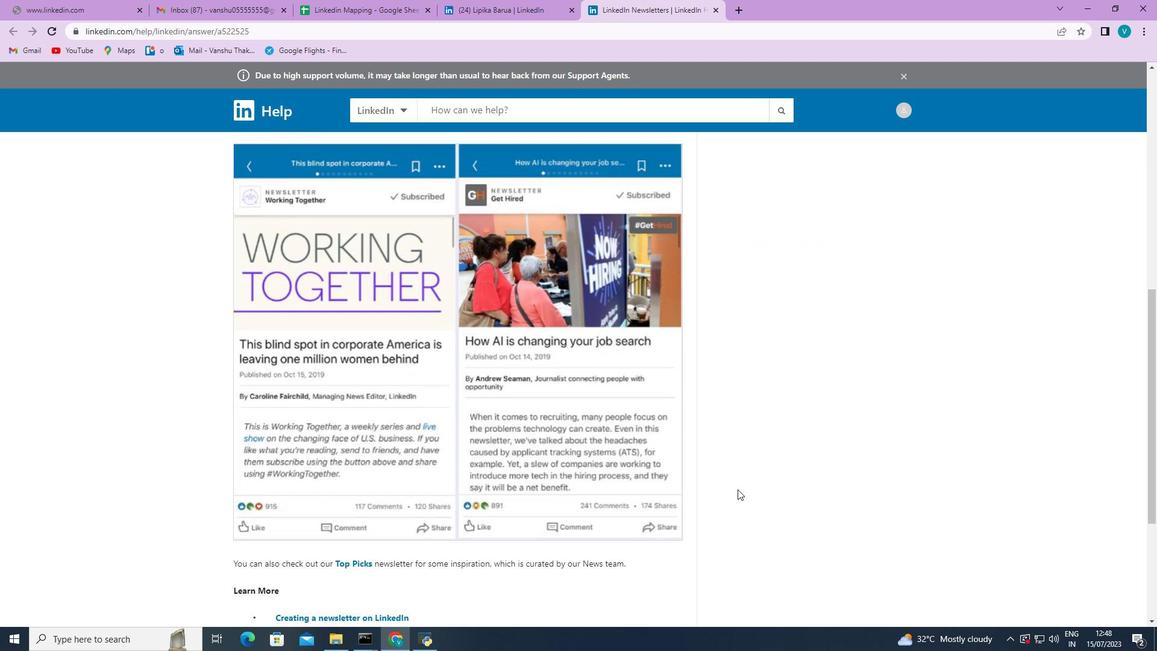 
Action: Mouse moved to (702, 493)
Screenshot: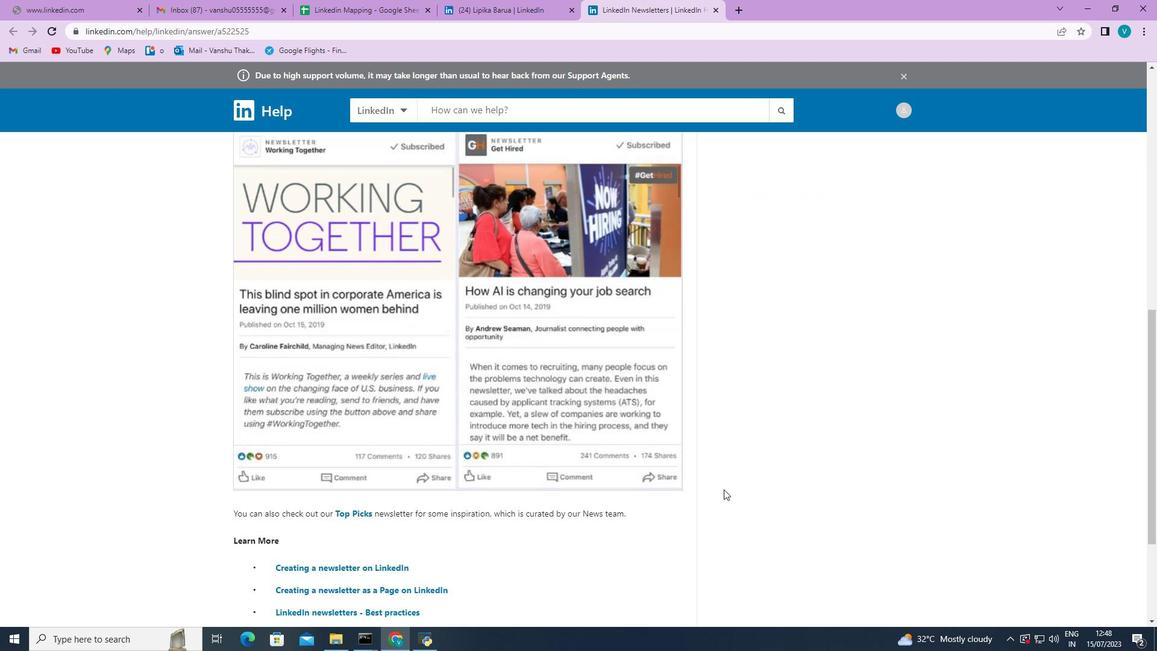 
Action: Mouse scrolled (702, 492) with delta (0, 0)
Screenshot: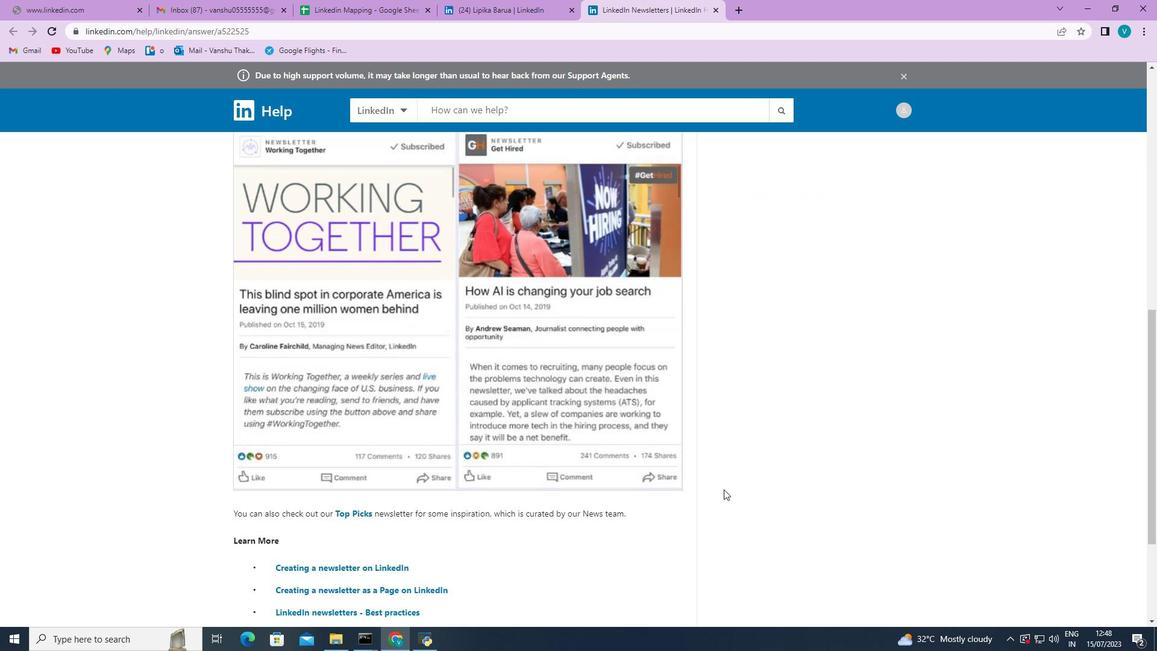 
Action: Mouse moved to (646, 515)
Screenshot: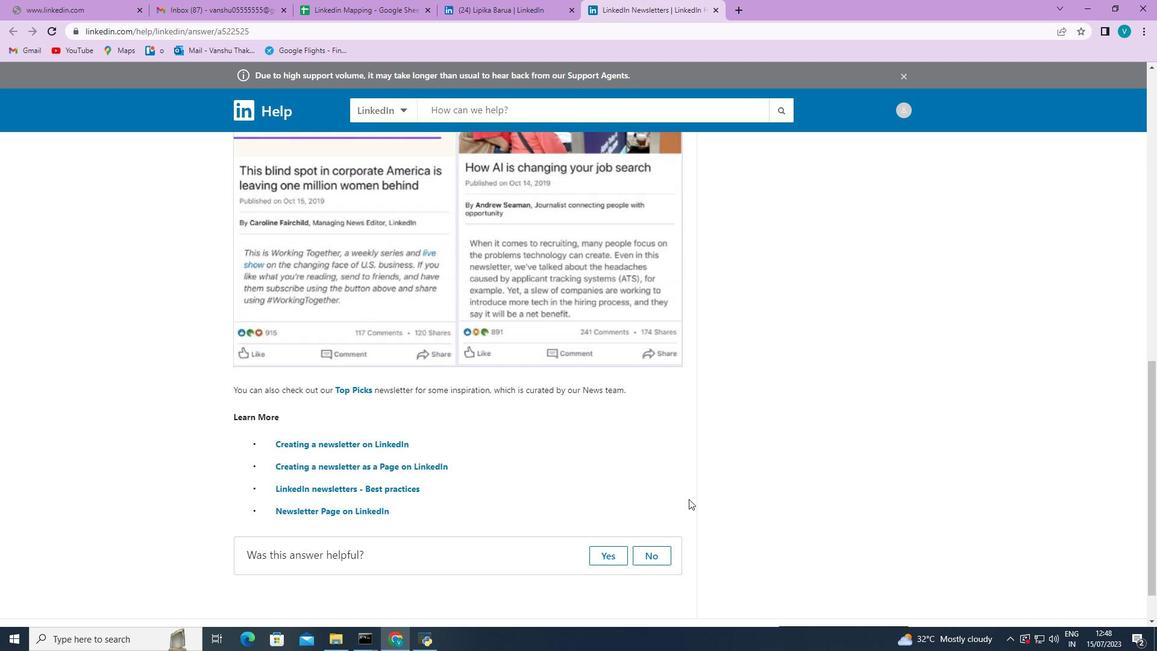 
